 Task: Find connections with filter location Narsīpatnam with filter topic #linkedinstorieswith filter profile language Potuguese with filter current company Acko with filter school SRKR Engineering College with filter industry Legislative Offices with filter service category Customer Support with filter keywords title Founder
Action: Mouse moved to (540, 95)
Screenshot: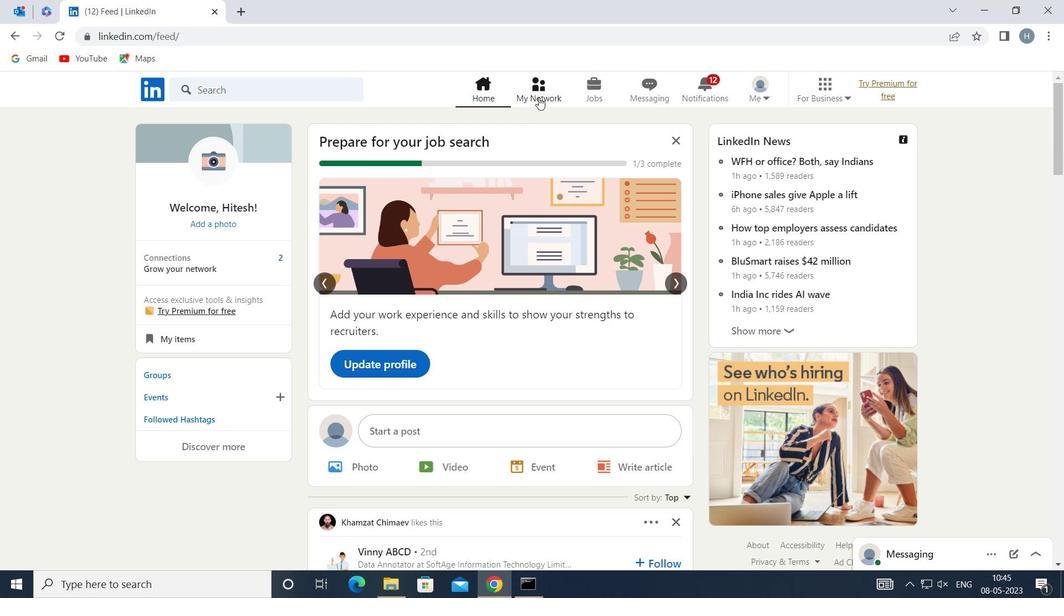 
Action: Mouse pressed left at (540, 95)
Screenshot: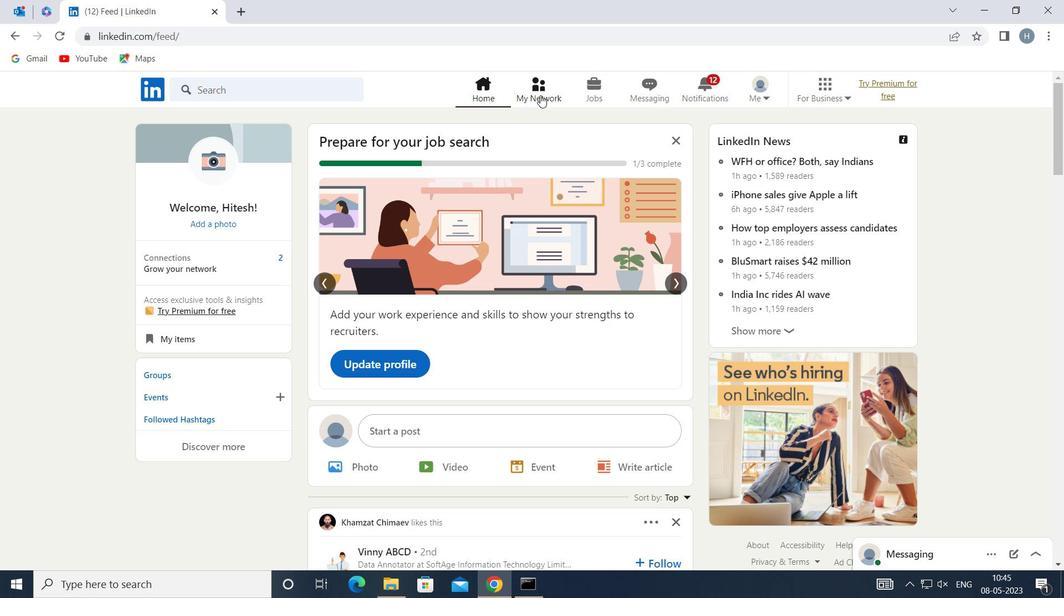 
Action: Mouse moved to (322, 166)
Screenshot: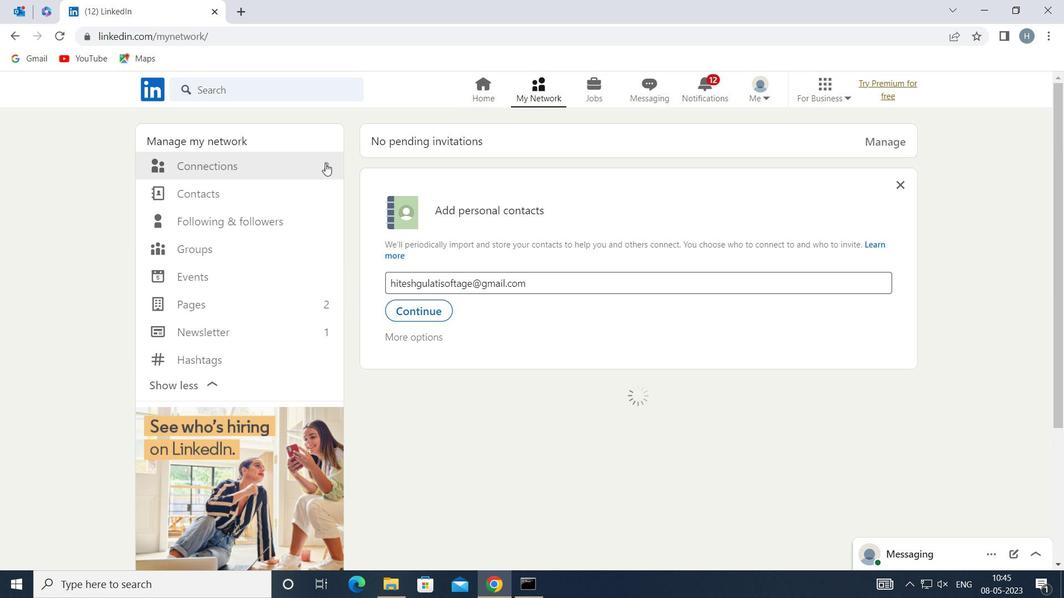 
Action: Mouse pressed left at (322, 166)
Screenshot: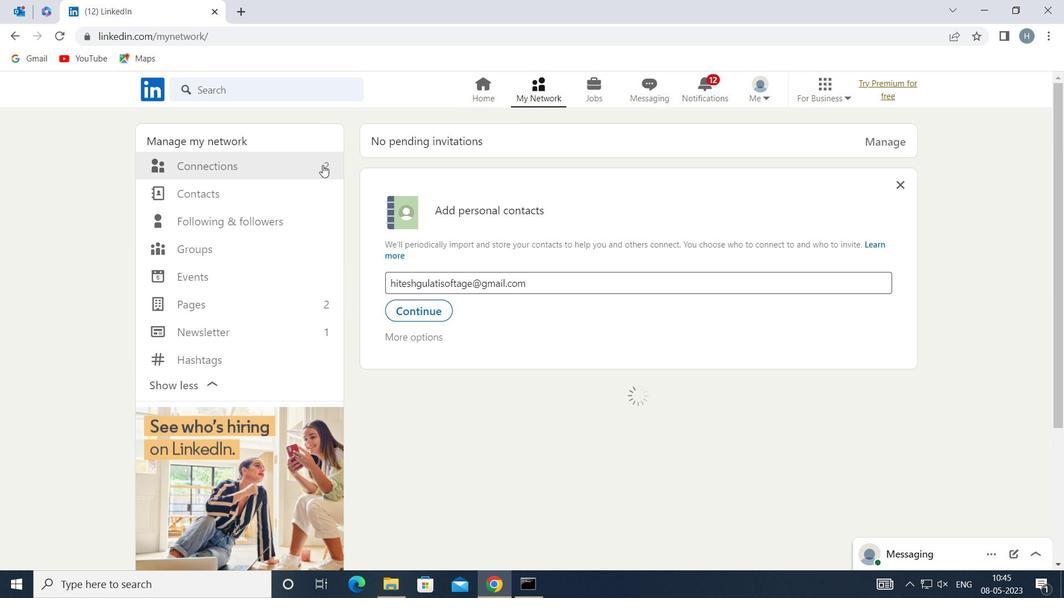 
Action: Mouse moved to (636, 163)
Screenshot: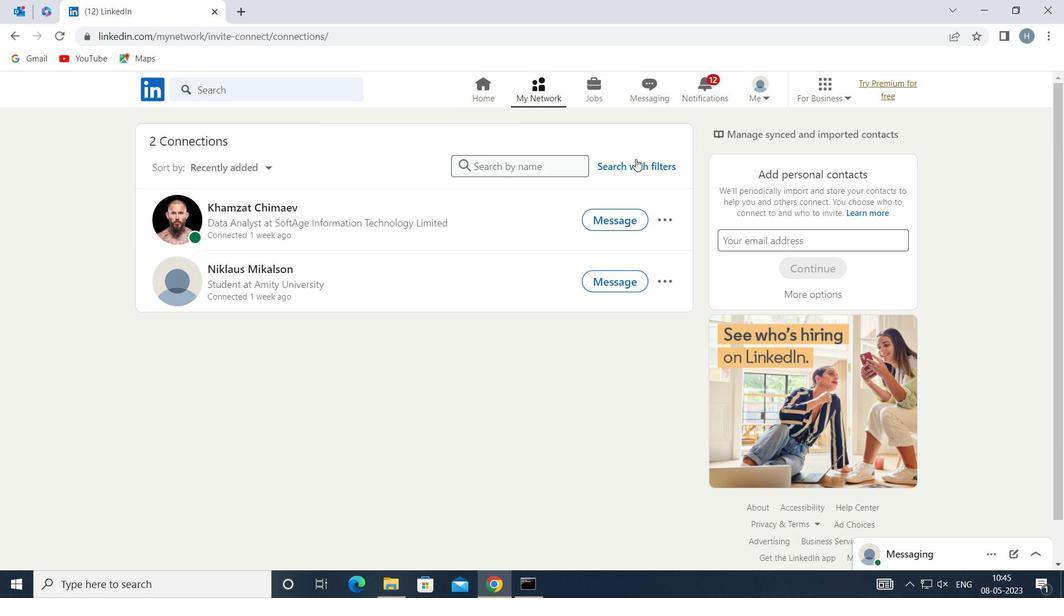
Action: Mouse pressed left at (636, 163)
Screenshot: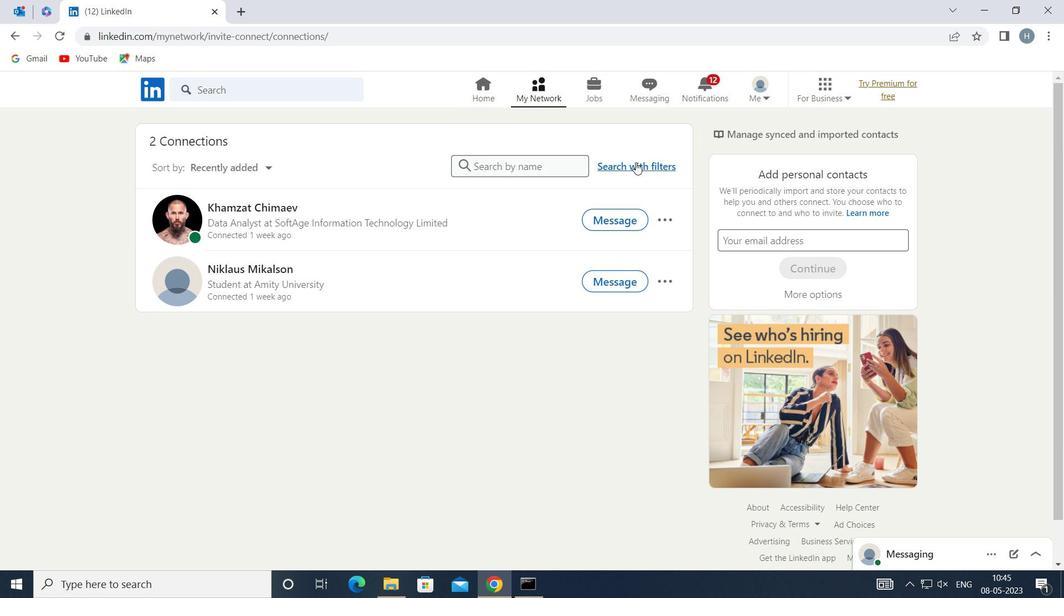 
Action: Mouse moved to (582, 130)
Screenshot: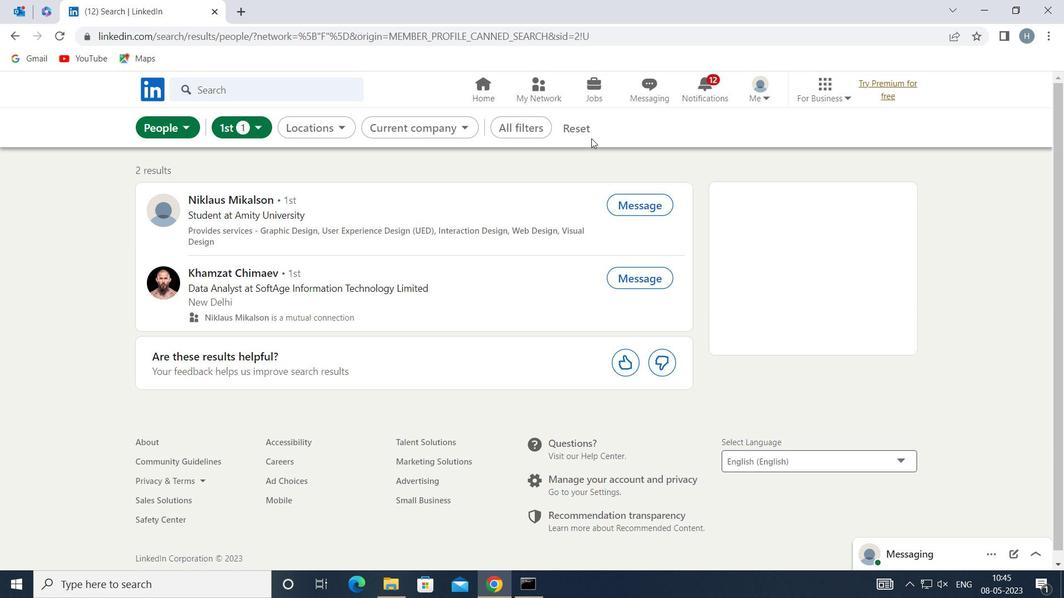 
Action: Mouse pressed left at (582, 130)
Screenshot: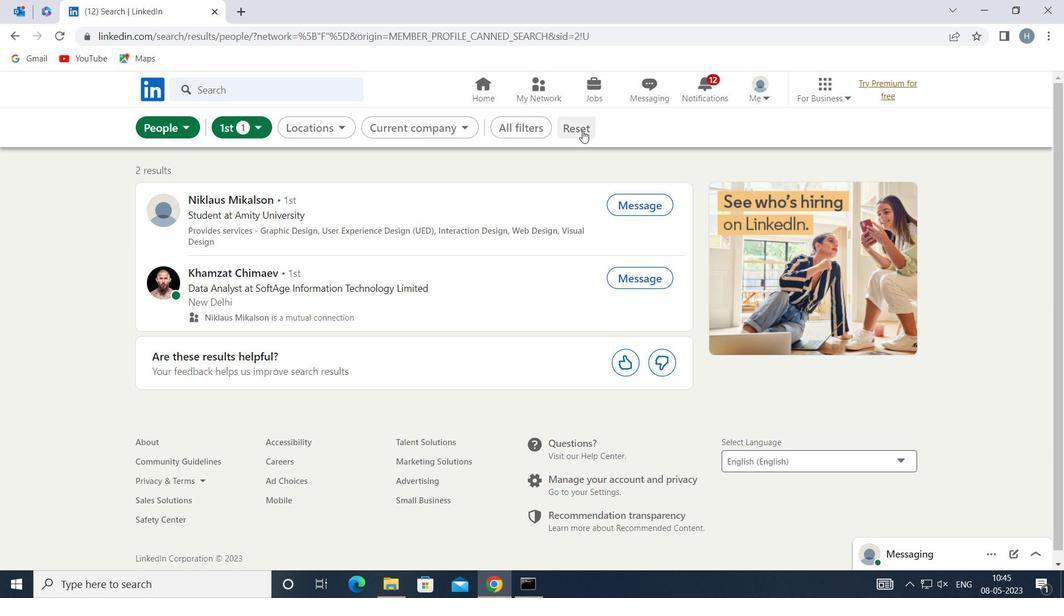 
Action: Mouse moved to (566, 128)
Screenshot: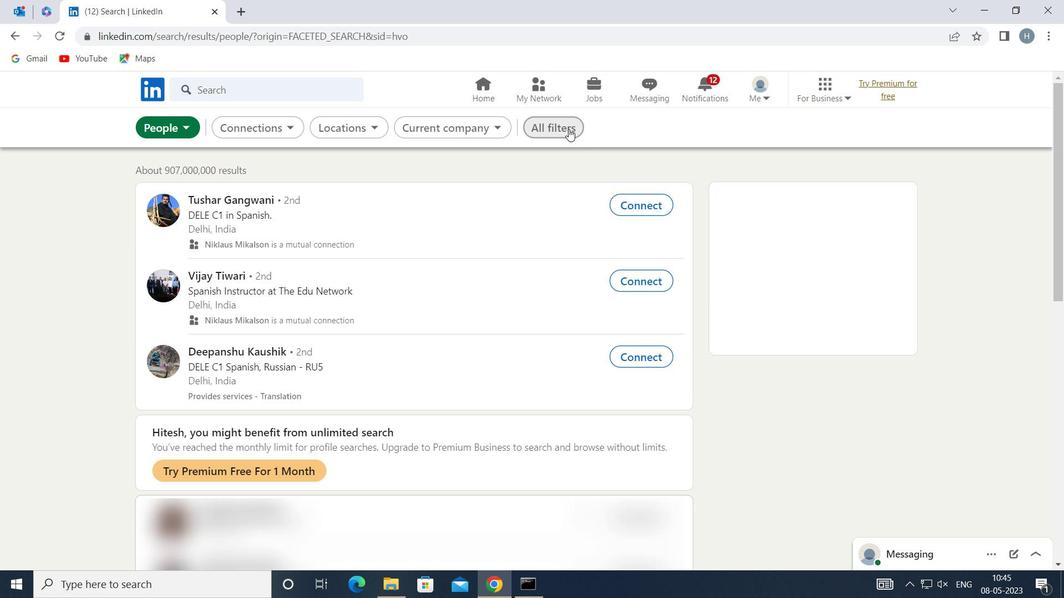 
Action: Mouse pressed left at (566, 128)
Screenshot: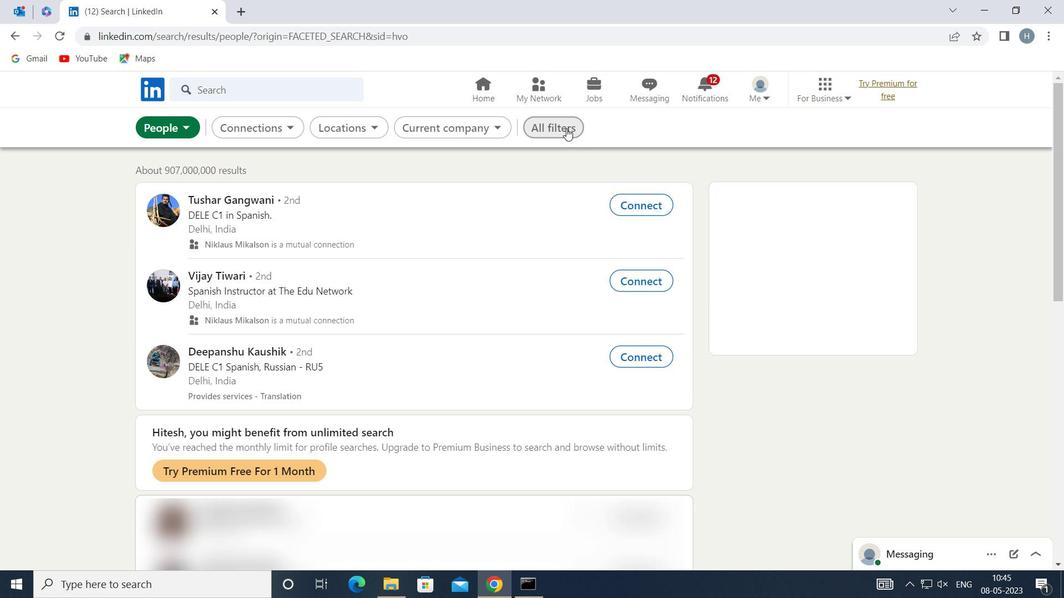 
Action: Mouse moved to (801, 242)
Screenshot: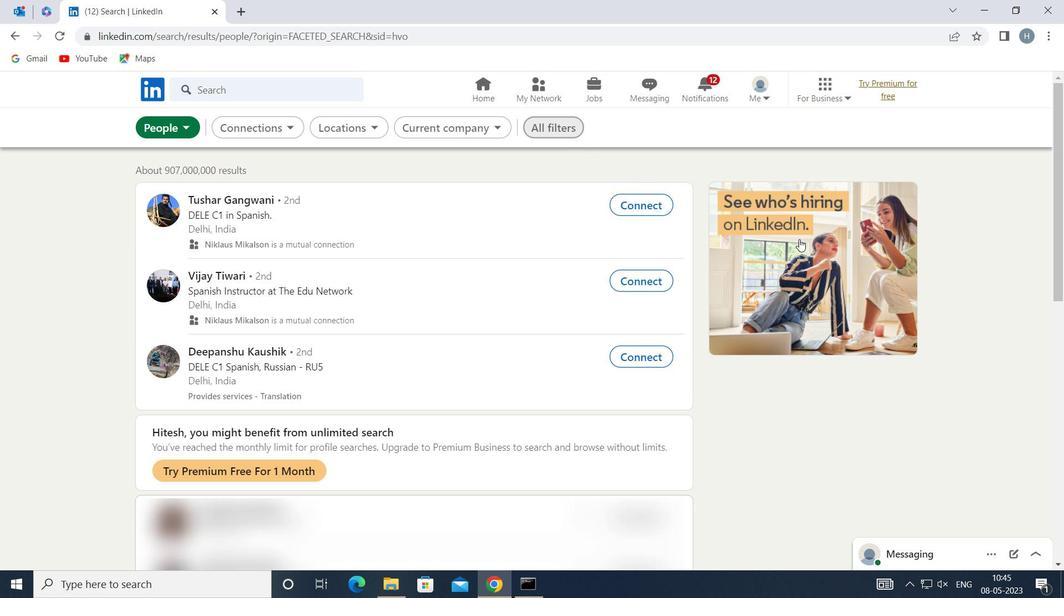 
Action: Mouse scrolled (801, 241) with delta (0, 0)
Screenshot: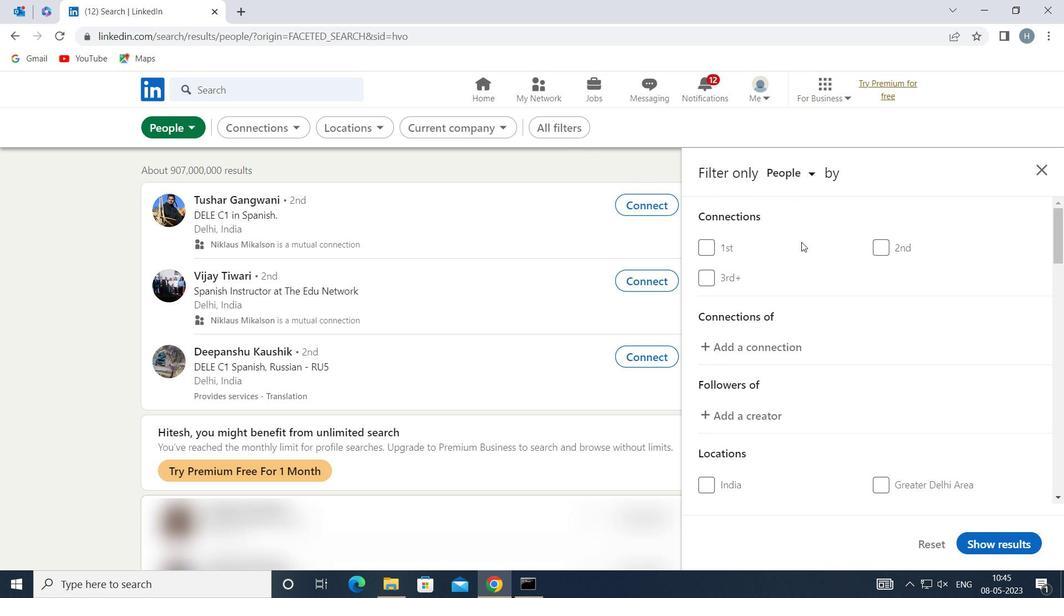 
Action: Mouse moved to (801, 247)
Screenshot: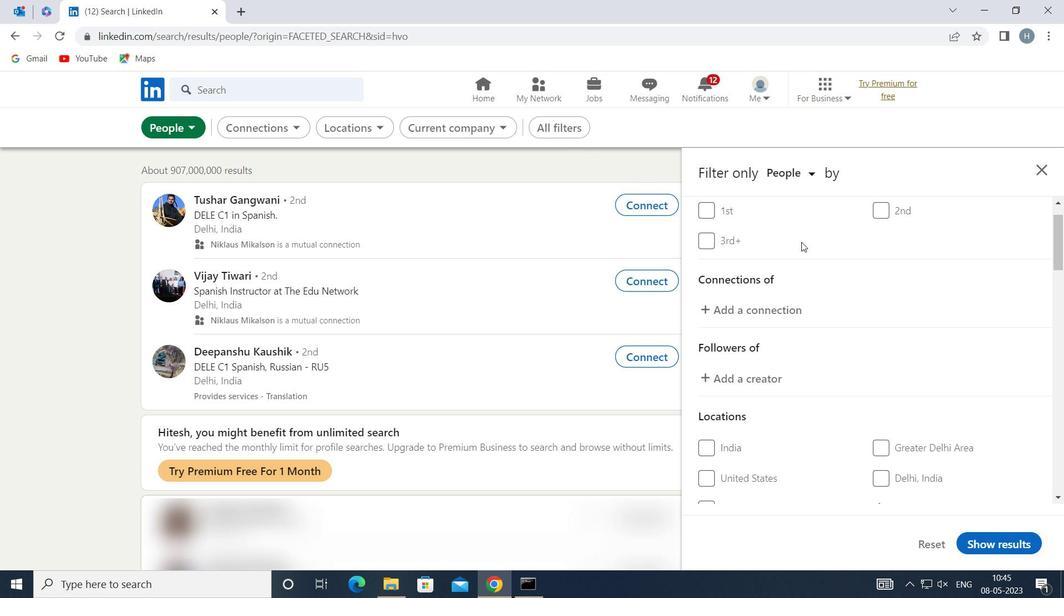 
Action: Mouse scrolled (801, 247) with delta (0, 0)
Screenshot: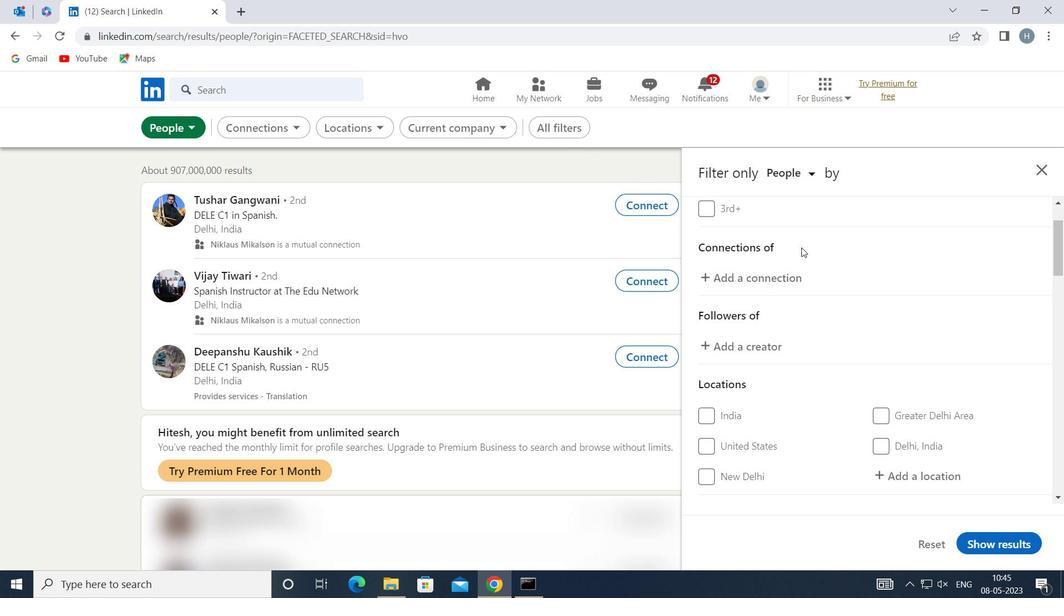 
Action: Mouse moved to (801, 248)
Screenshot: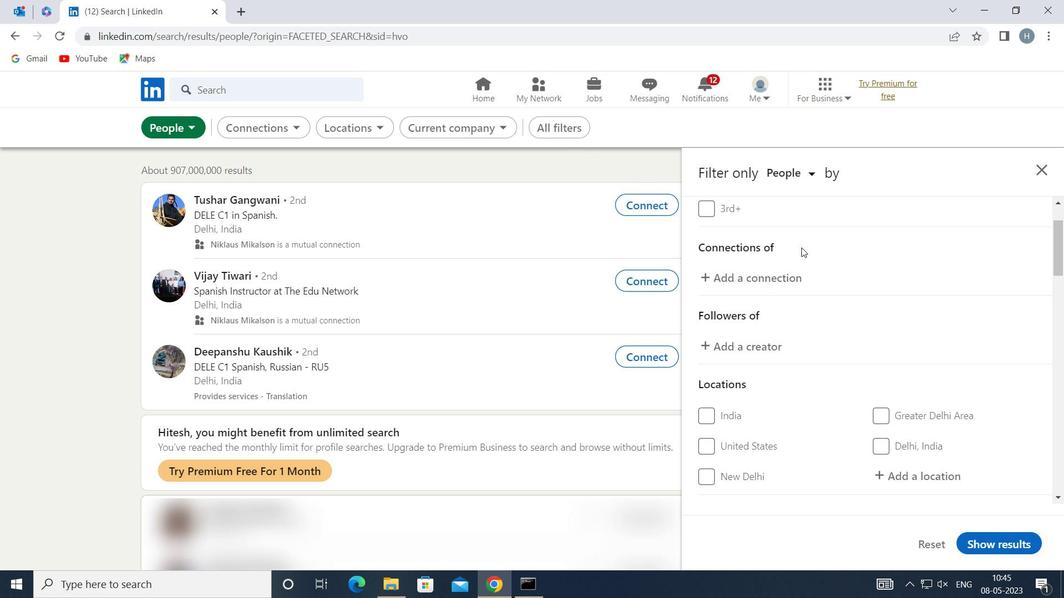 
Action: Mouse scrolled (801, 248) with delta (0, 0)
Screenshot: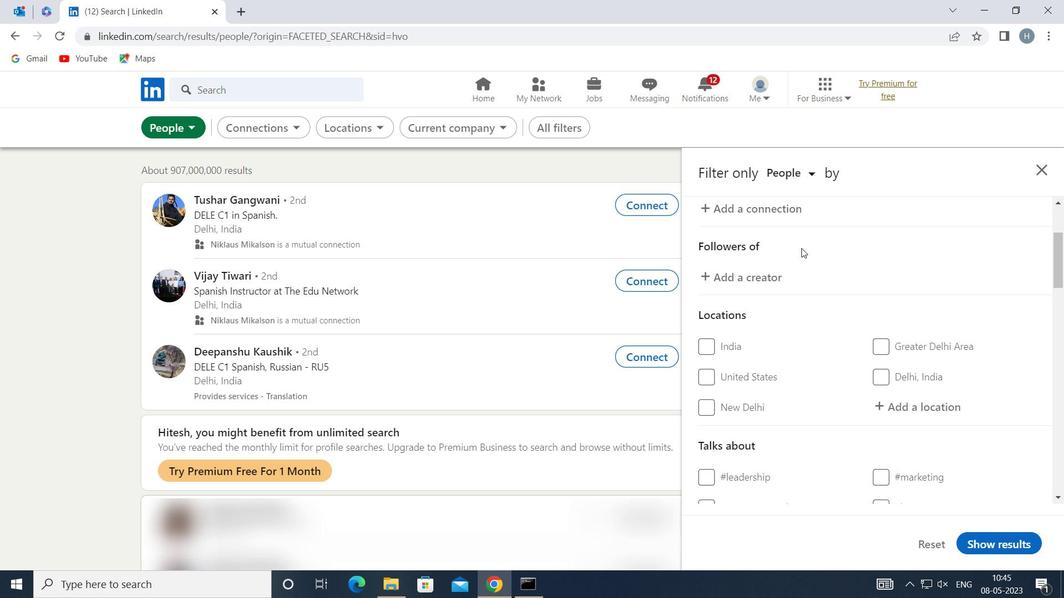 
Action: Mouse moved to (896, 337)
Screenshot: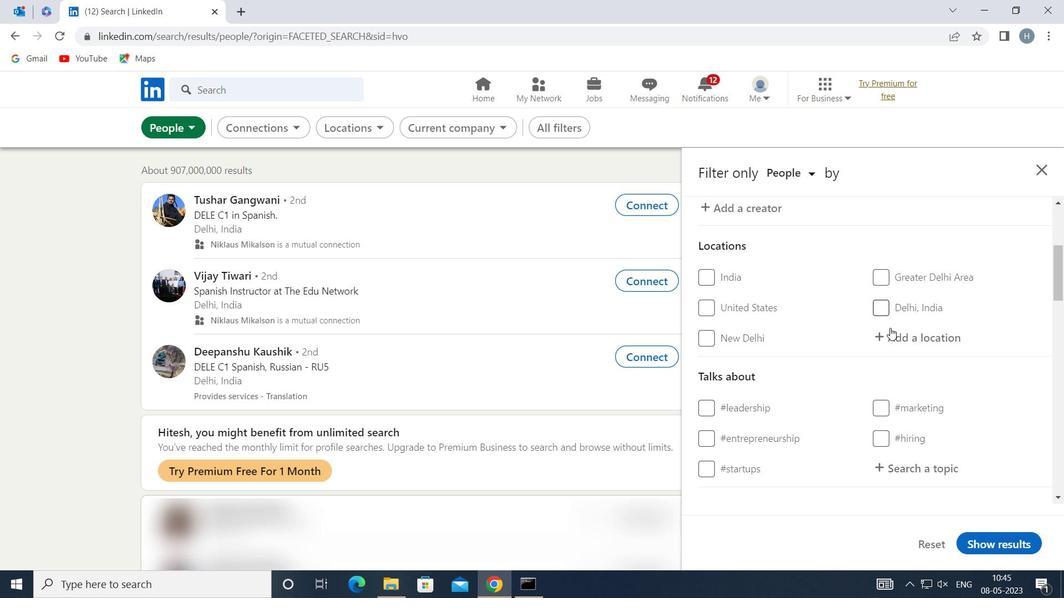 
Action: Mouse pressed left at (896, 337)
Screenshot: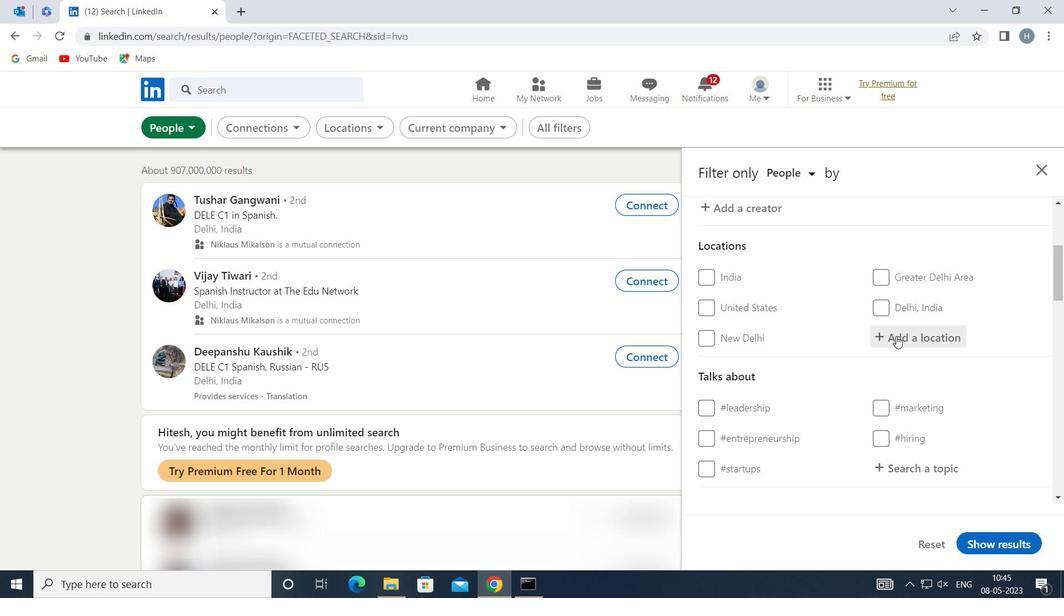 
Action: Mouse moved to (897, 337)
Screenshot: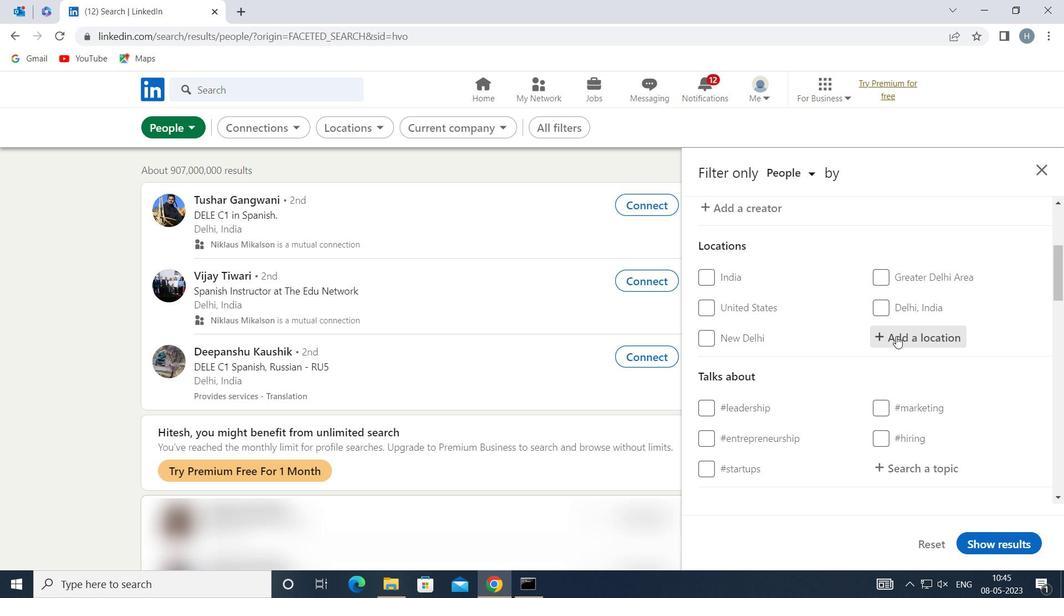 
Action: Key pressed <Key.shift>NARSIPATNAM
Screenshot: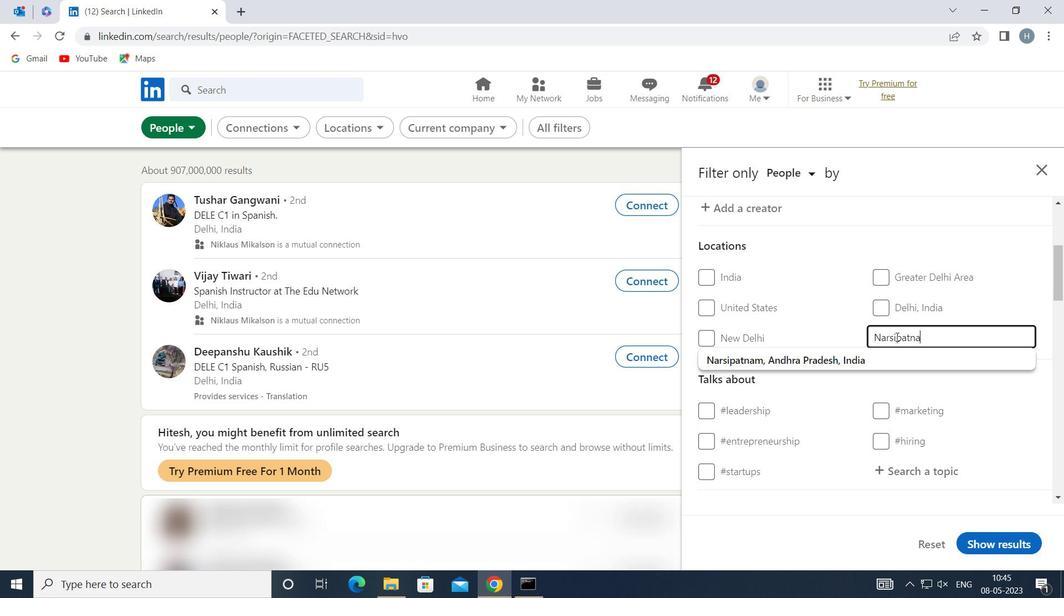 
Action: Mouse moved to (884, 355)
Screenshot: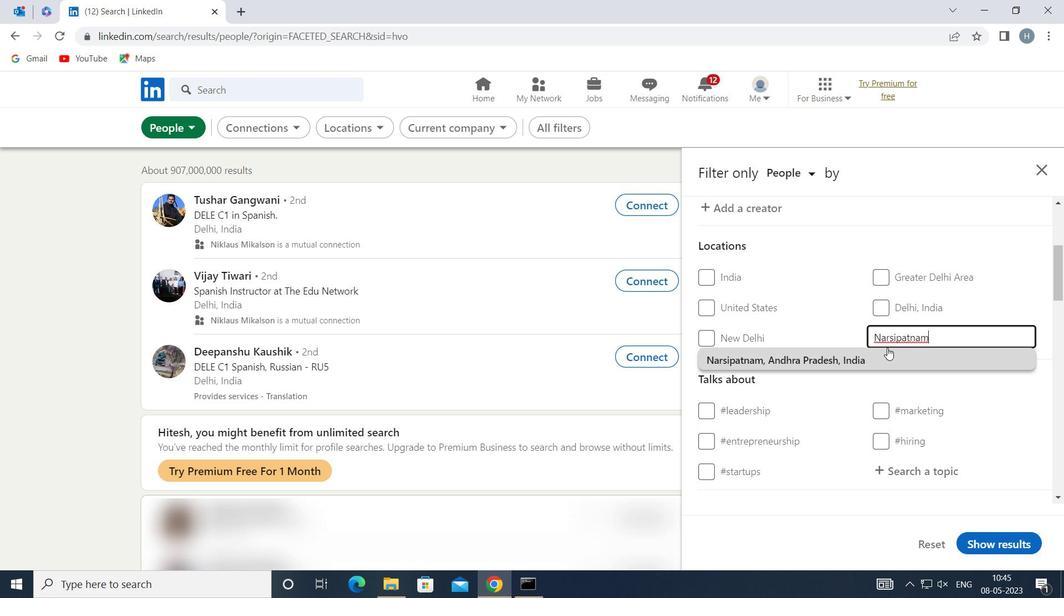 
Action: Mouse pressed left at (884, 355)
Screenshot: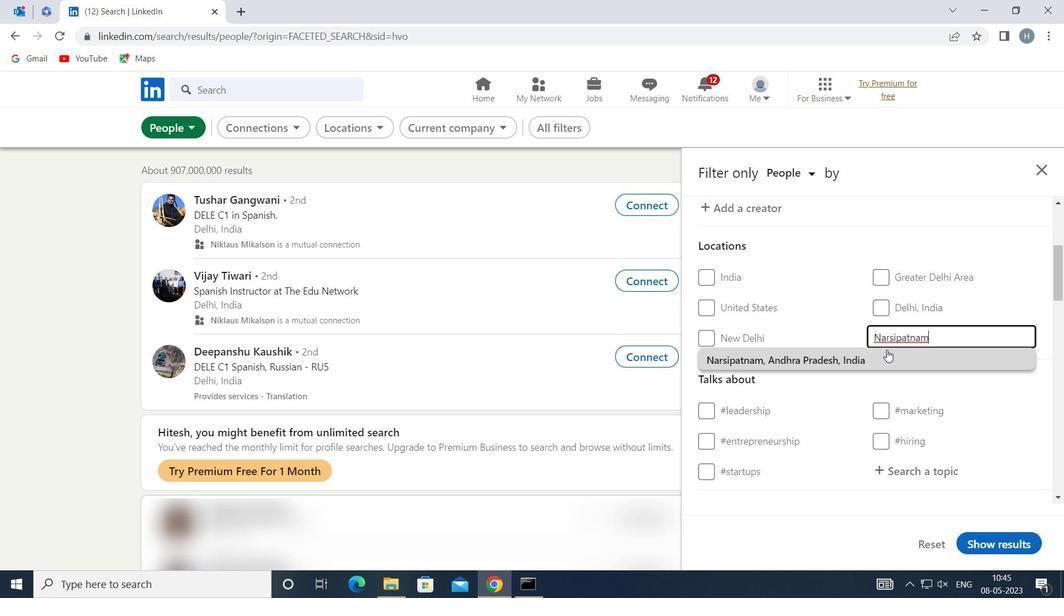 
Action: Mouse moved to (873, 358)
Screenshot: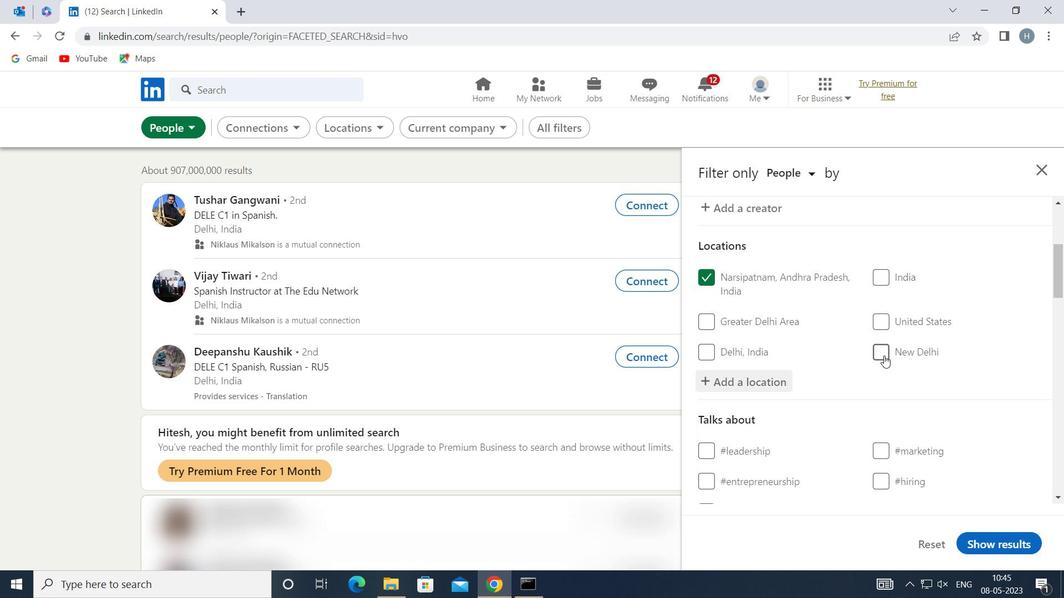 
Action: Mouse scrolled (873, 357) with delta (0, 0)
Screenshot: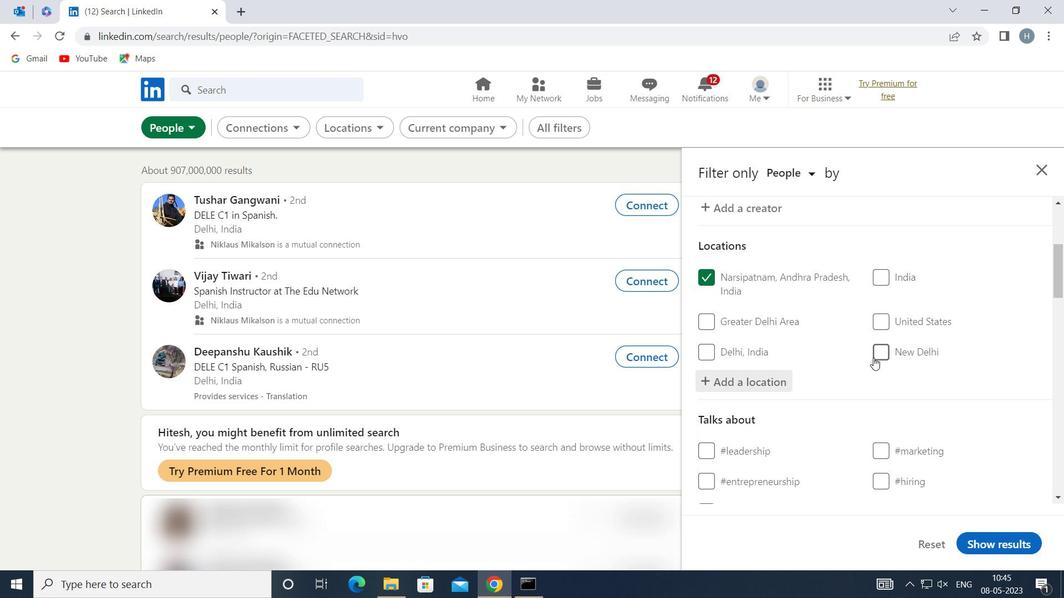 
Action: Mouse moved to (873, 358)
Screenshot: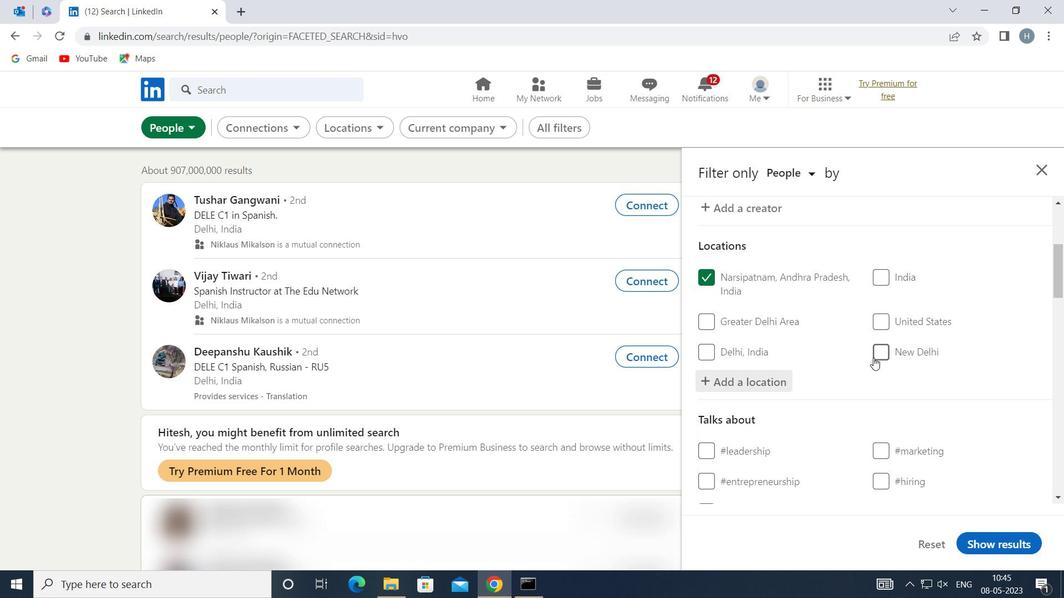 
Action: Mouse scrolled (873, 358) with delta (0, 0)
Screenshot: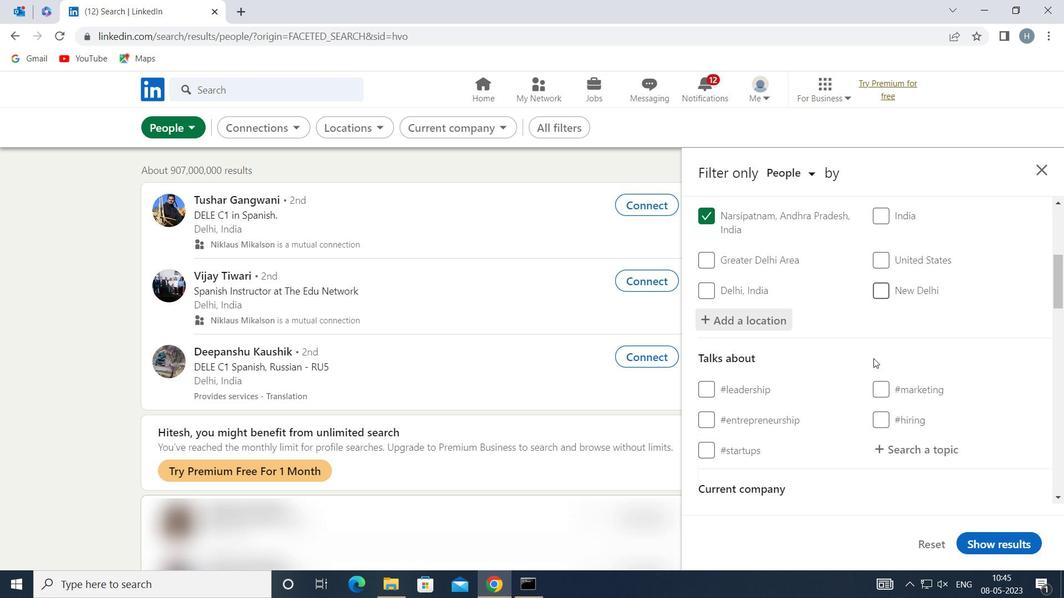 
Action: Mouse scrolled (873, 358) with delta (0, 0)
Screenshot: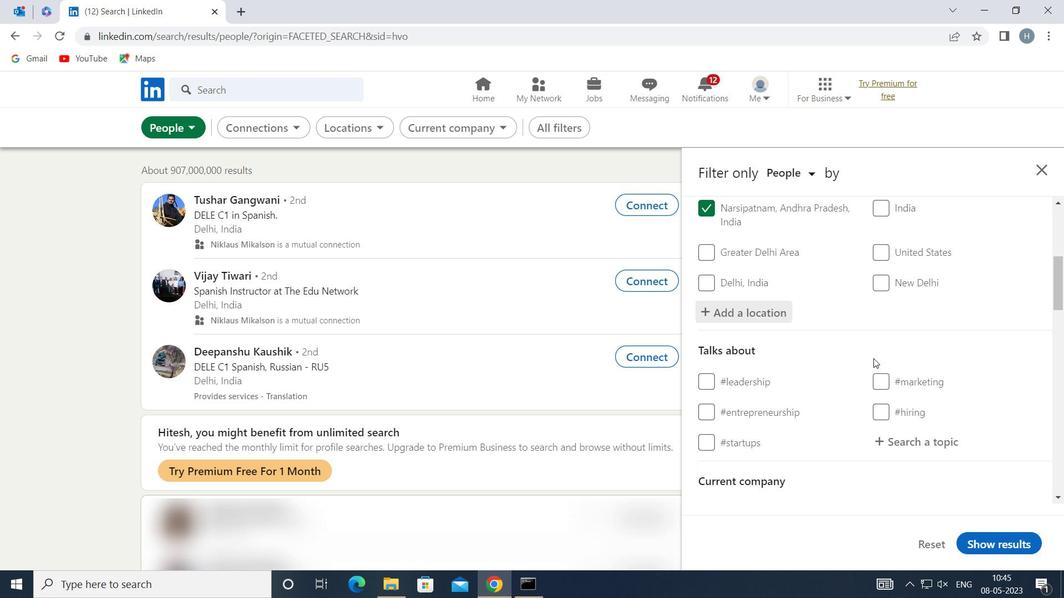 
Action: Mouse moved to (929, 302)
Screenshot: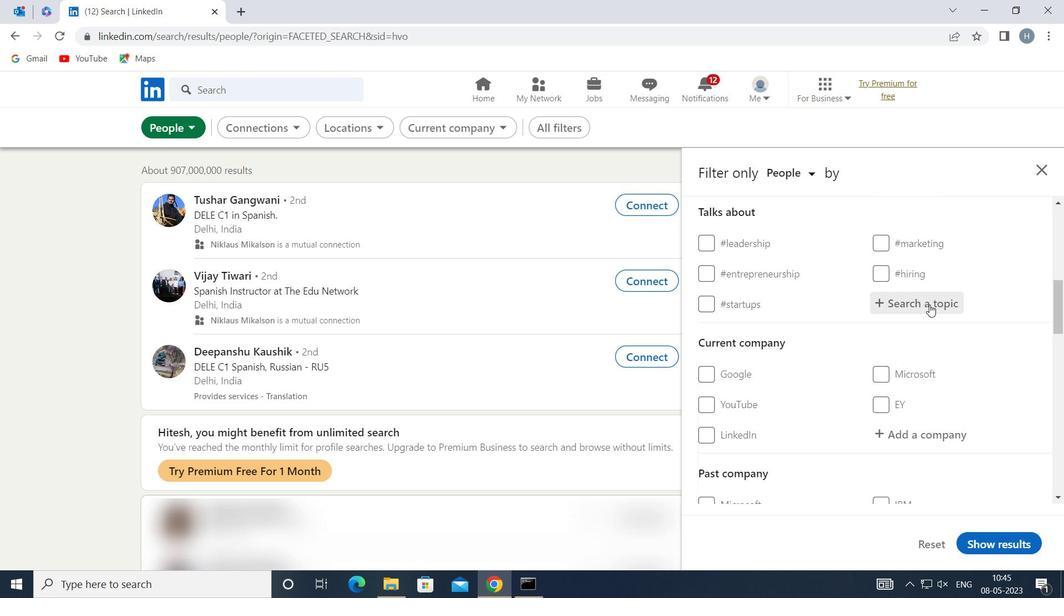 
Action: Mouse pressed left at (929, 302)
Screenshot: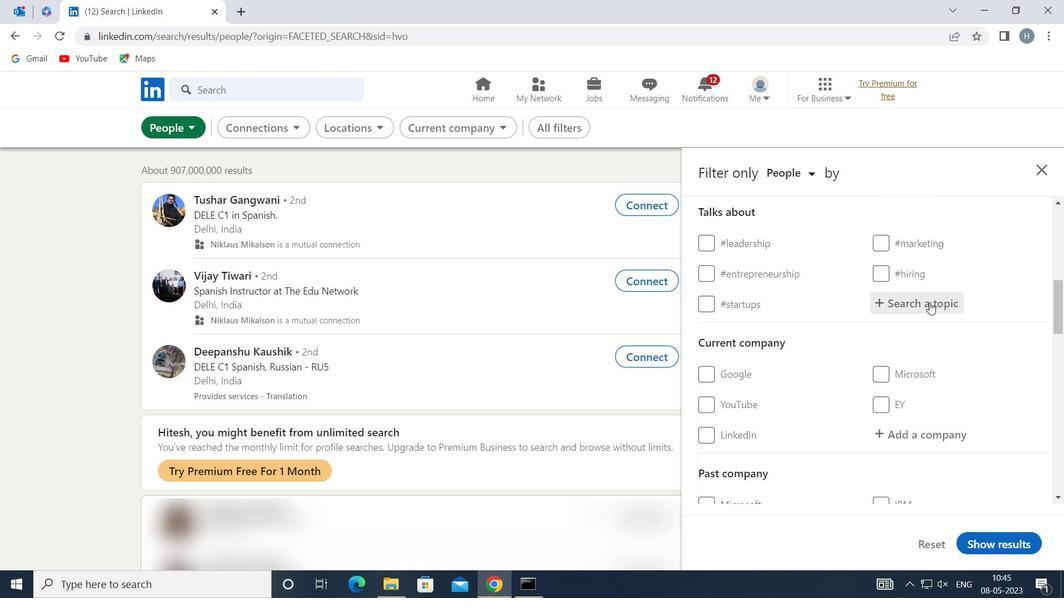 
Action: Key pressed LINKEDINSTORIES
Screenshot: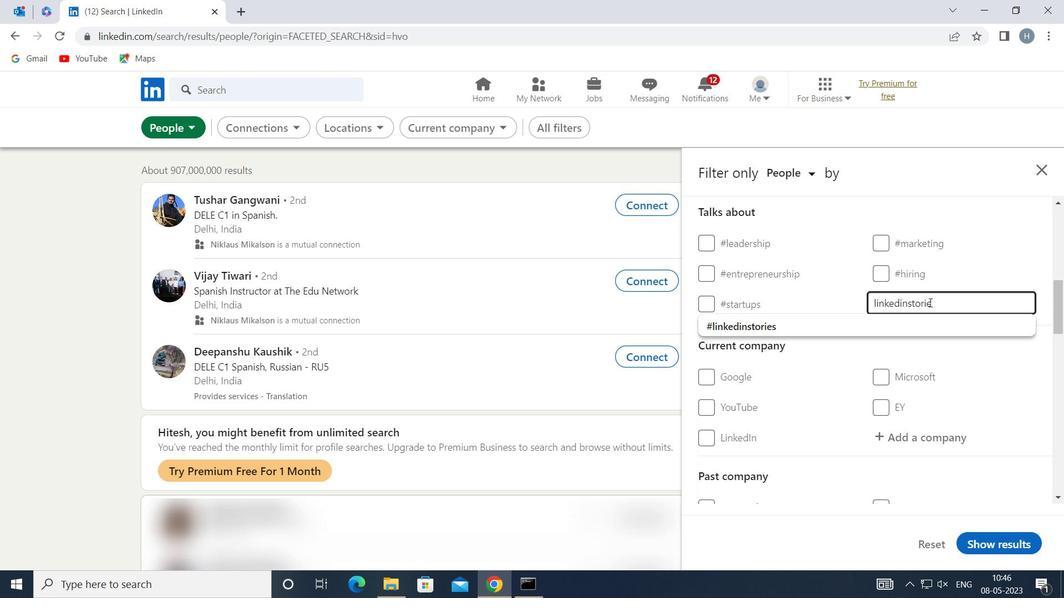 
Action: Mouse moved to (916, 318)
Screenshot: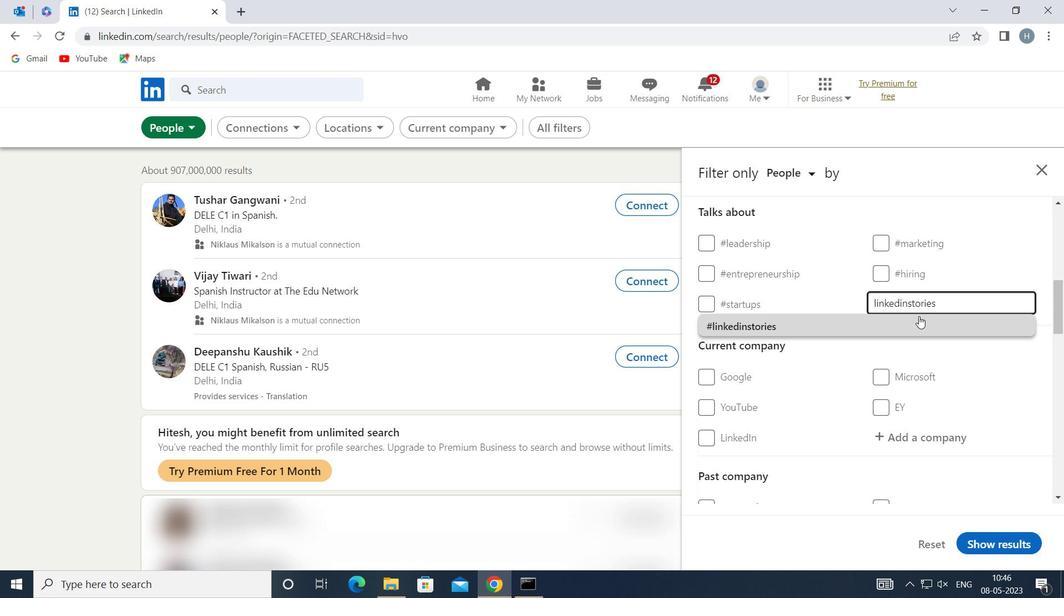 
Action: Mouse pressed left at (916, 318)
Screenshot: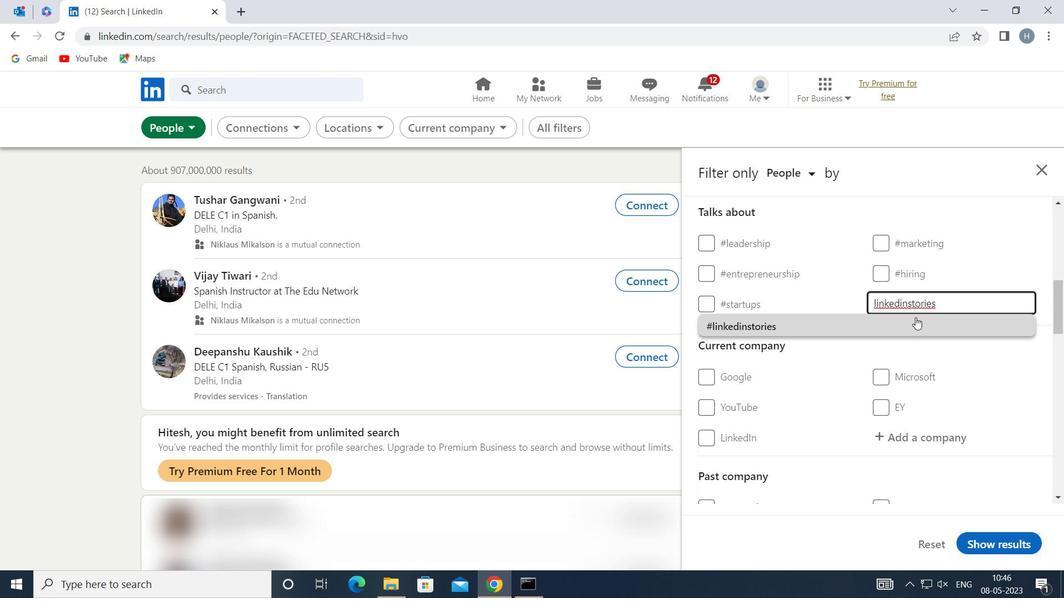 
Action: Mouse moved to (896, 323)
Screenshot: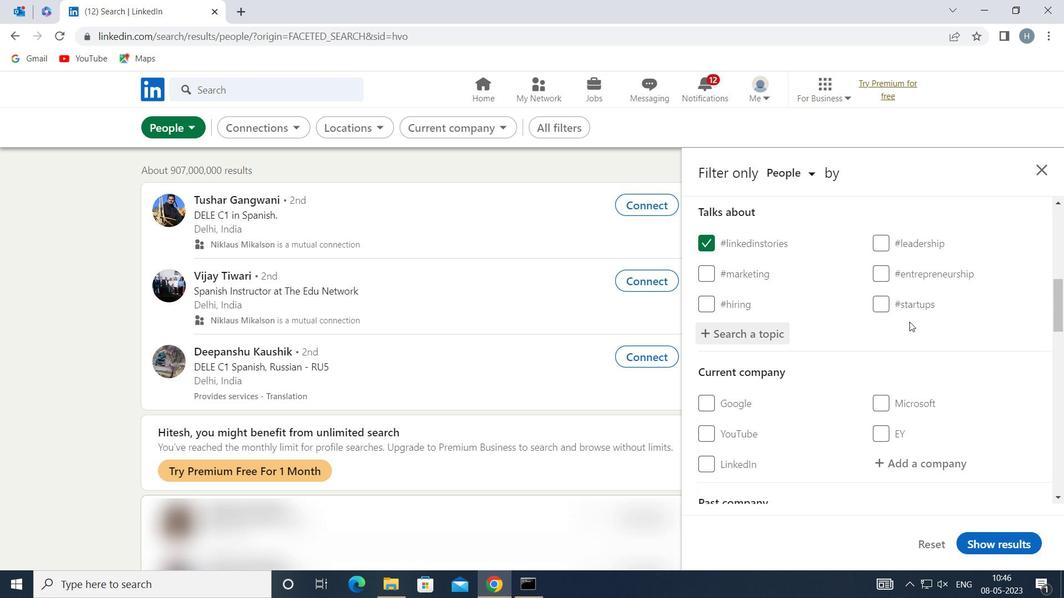 
Action: Mouse scrolled (896, 322) with delta (0, 0)
Screenshot: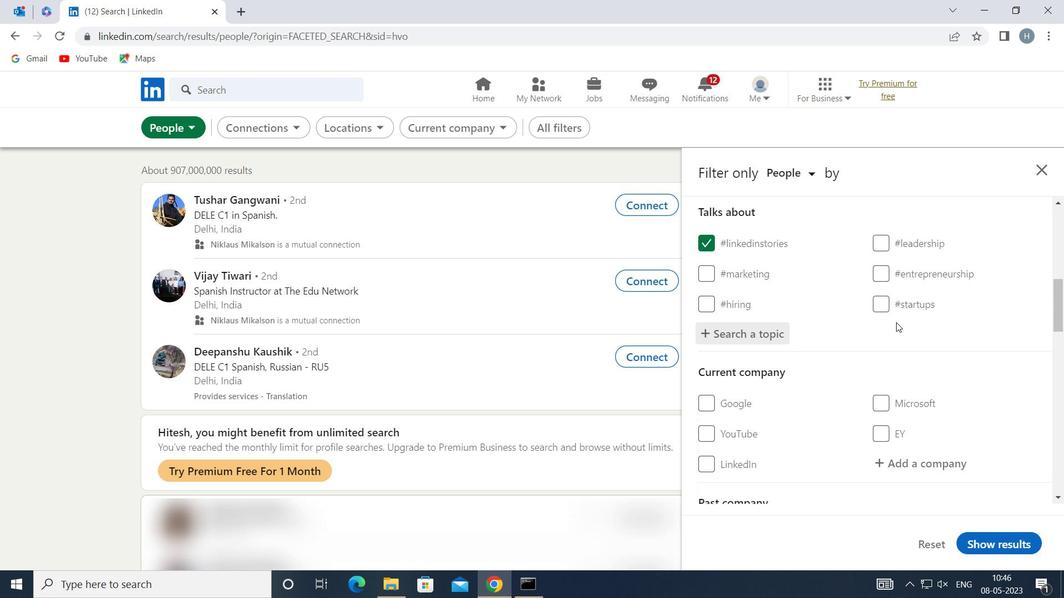 
Action: Mouse moved to (896, 323)
Screenshot: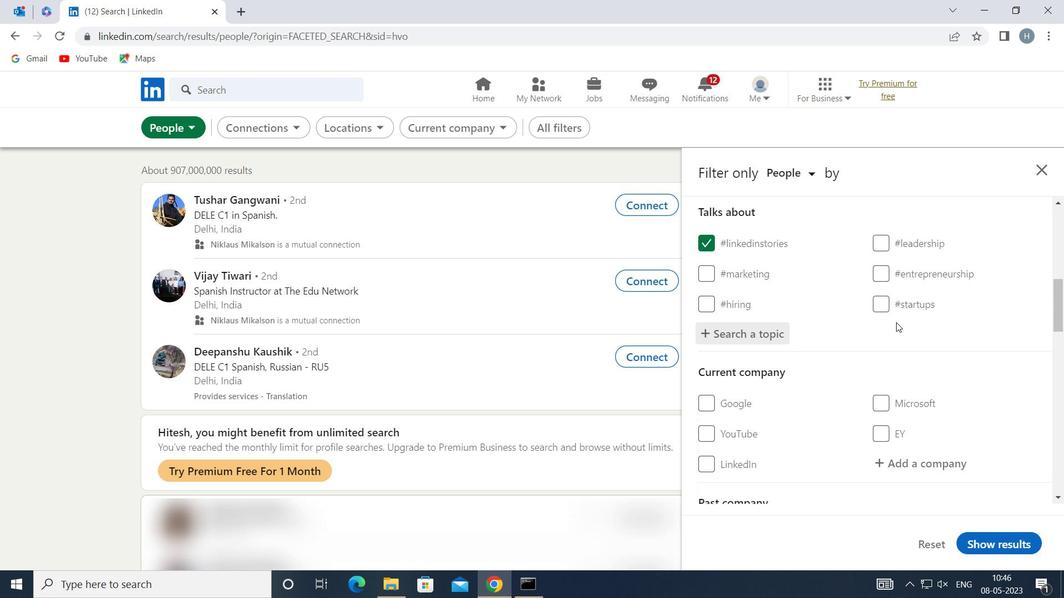 
Action: Mouse scrolled (896, 322) with delta (0, 0)
Screenshot: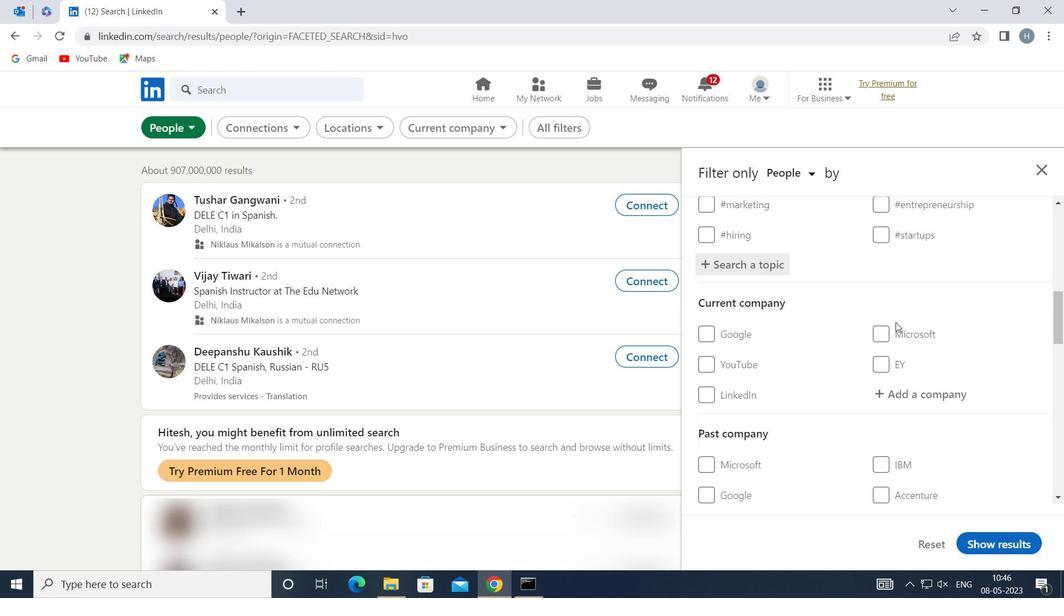 
Action: Mouse scrolled (896, 322) with delta (0, 0)
Screenshot: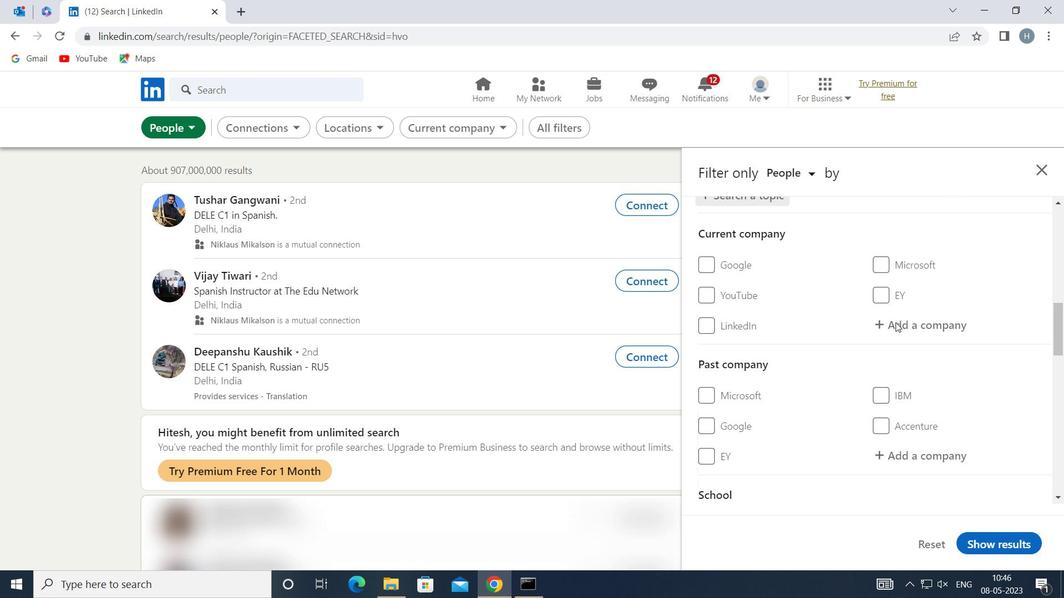 
Action: Mouse scrolled (896, 322) with delta (0, 0)
Screenshot: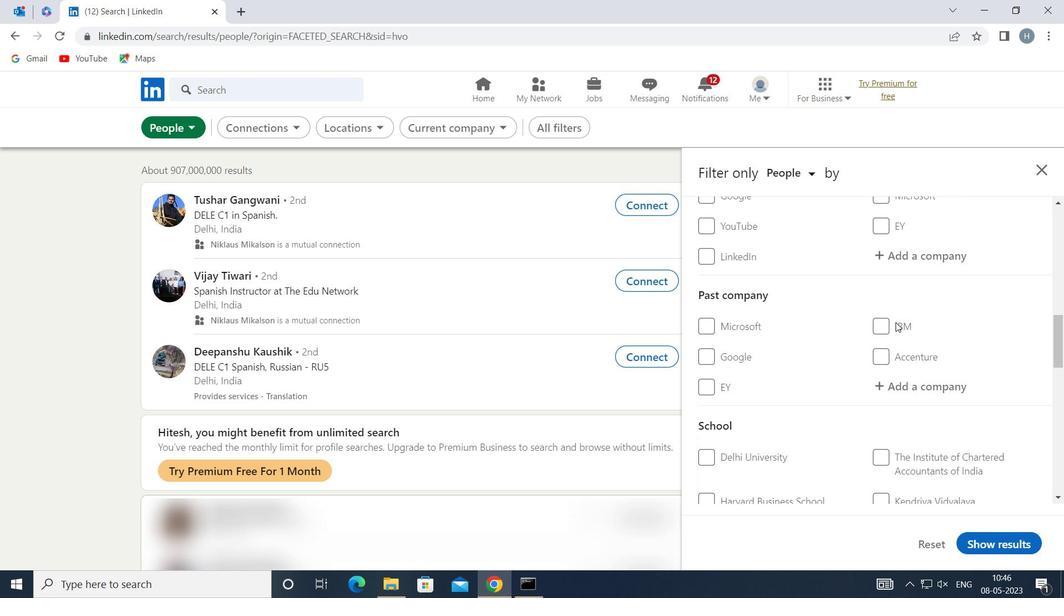 
Action: Mouse scrolled (896, 322) with delta (0, 0)
Screenshot: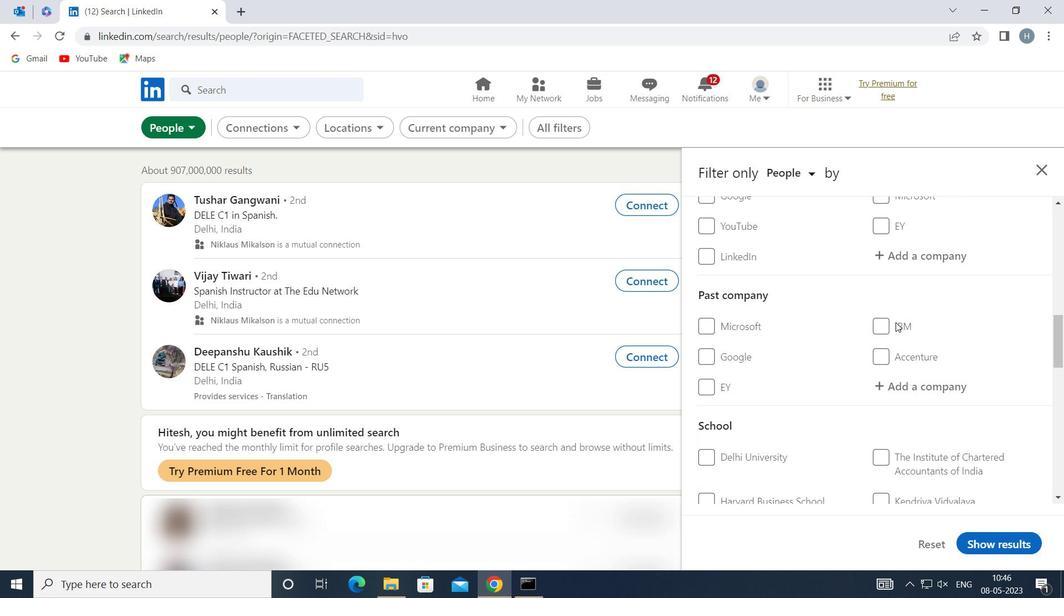 
Action: Mouse scrolled (896, 322) with delta (0, 0)
Screenshot: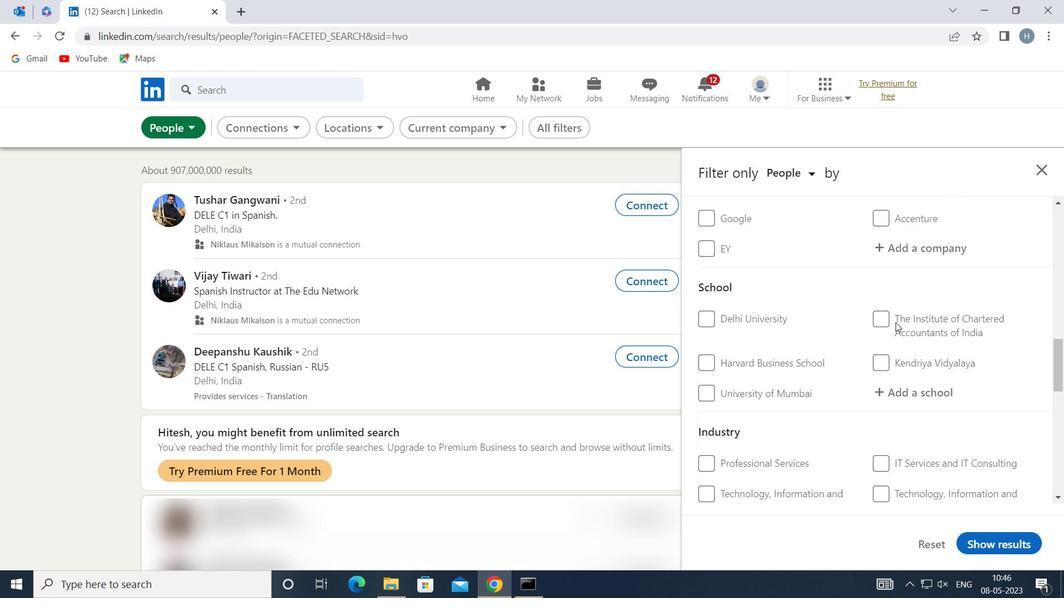 
Action: Mouse scrolled (896, 322) with delta (0, 0)
Screenshot: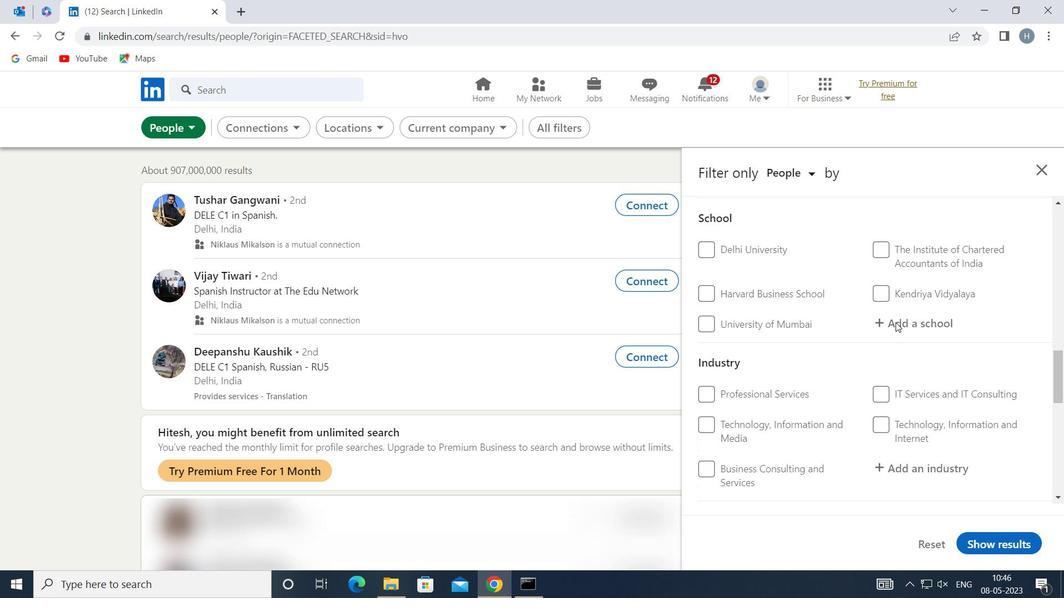 
Action: Mouse scrolled (896, 322) with delta (0, 0)
Screenshot: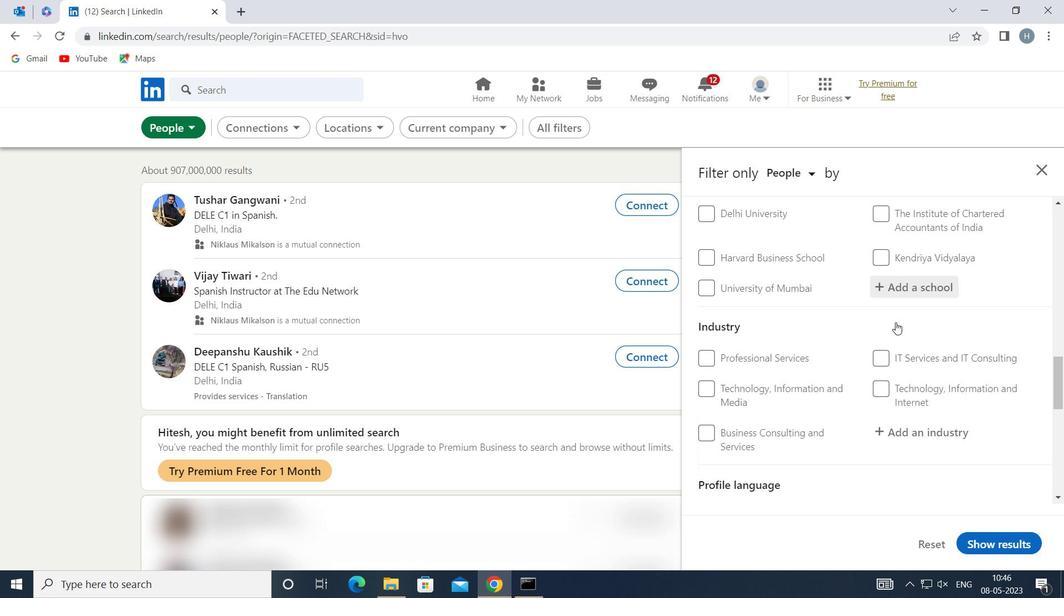 
Action: Mouse scrolled (896, 322) with delta (0, 0)
Screenshot: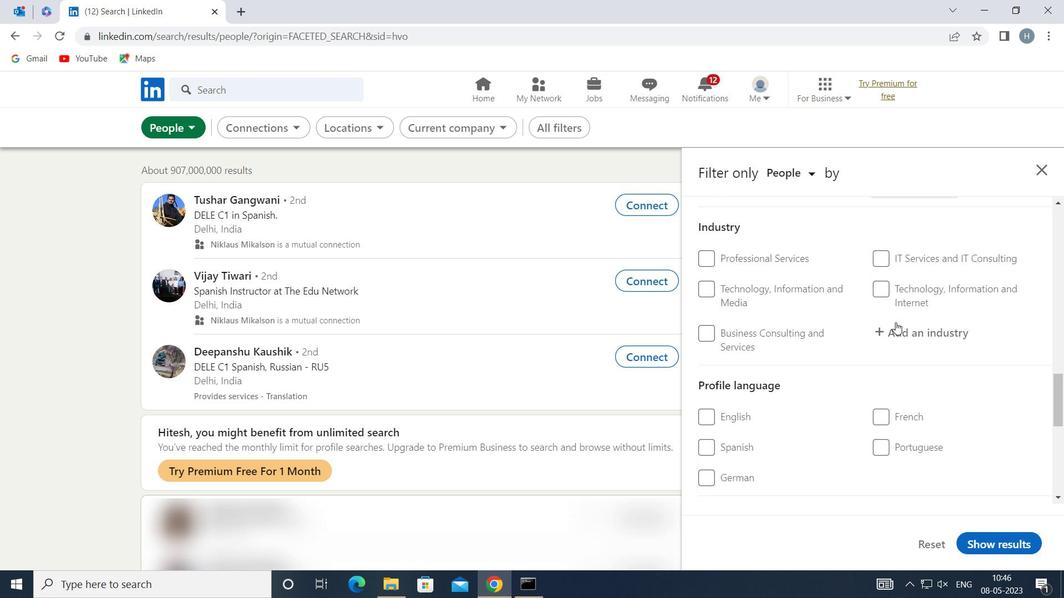 
Action: Mouse moved to (883, 370)
Screenshot: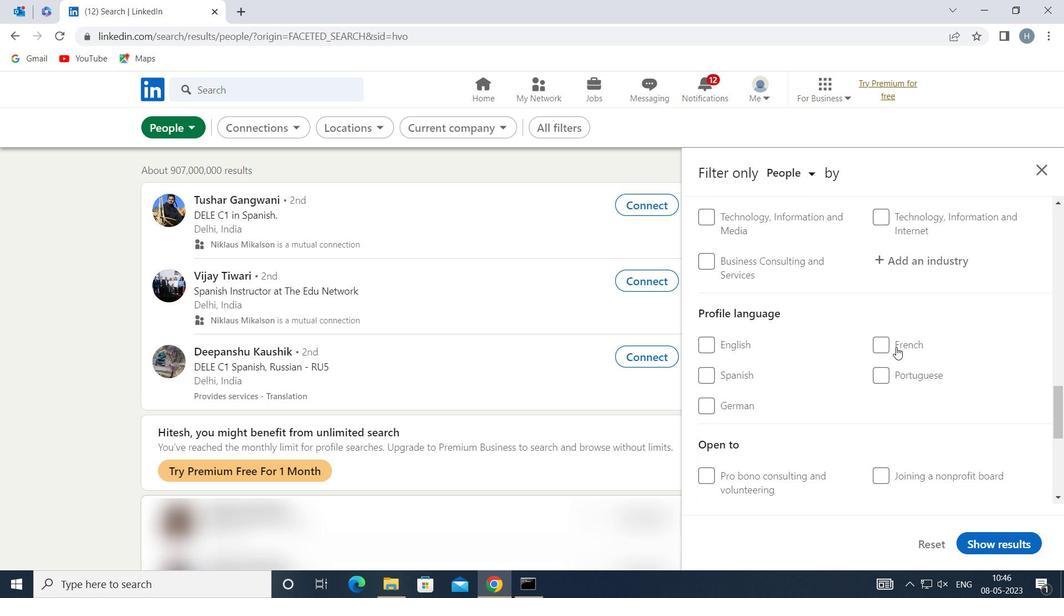 
Action: Mouse pressed left at (883, 370)
Screenshot: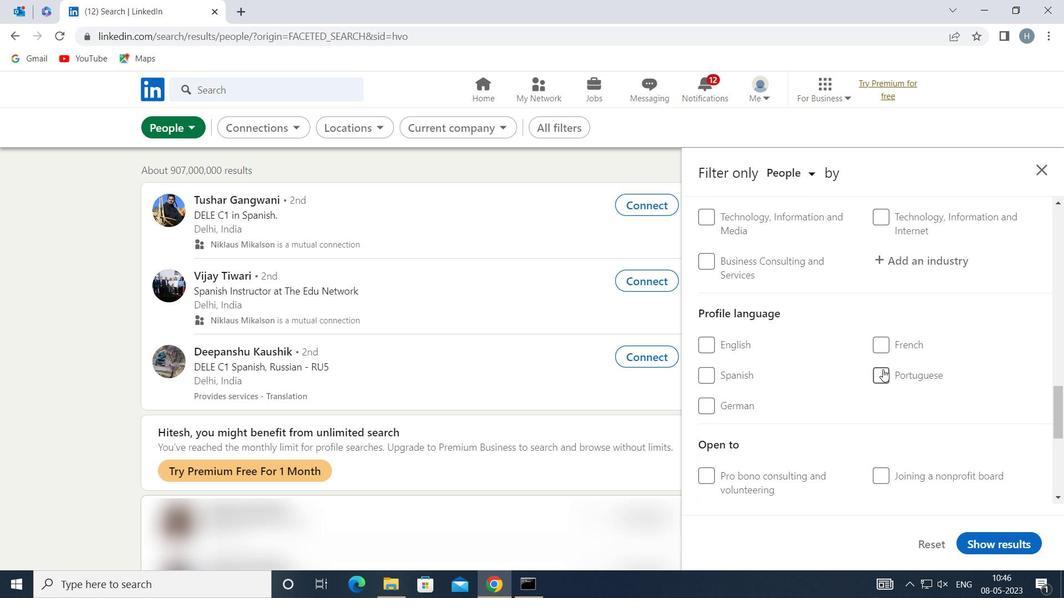 
Action: Mouse moved to (851, 370)
Screenshot: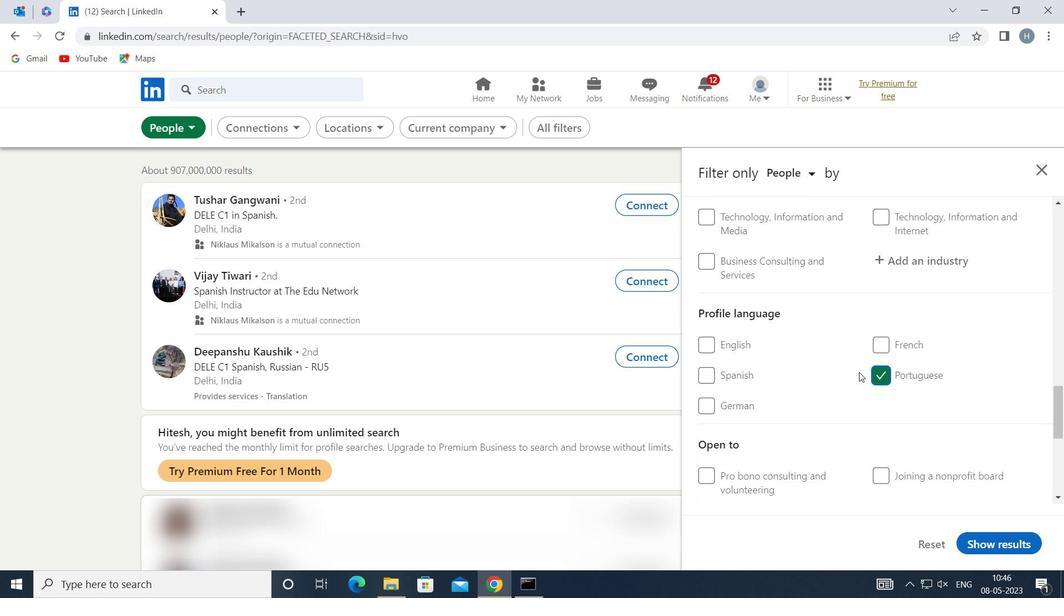 
Action: Mouse scrolled (851, 371) with delta (0, 0)
Screenshot: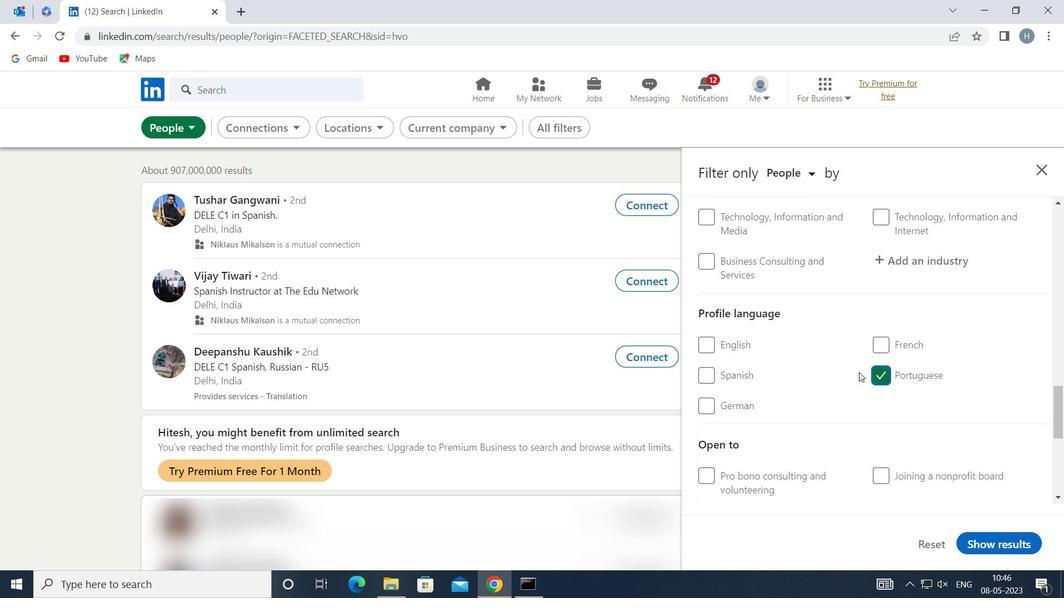 
Action: Mouse scrolled (851, 371) with delta (0, 0)
Screenshot: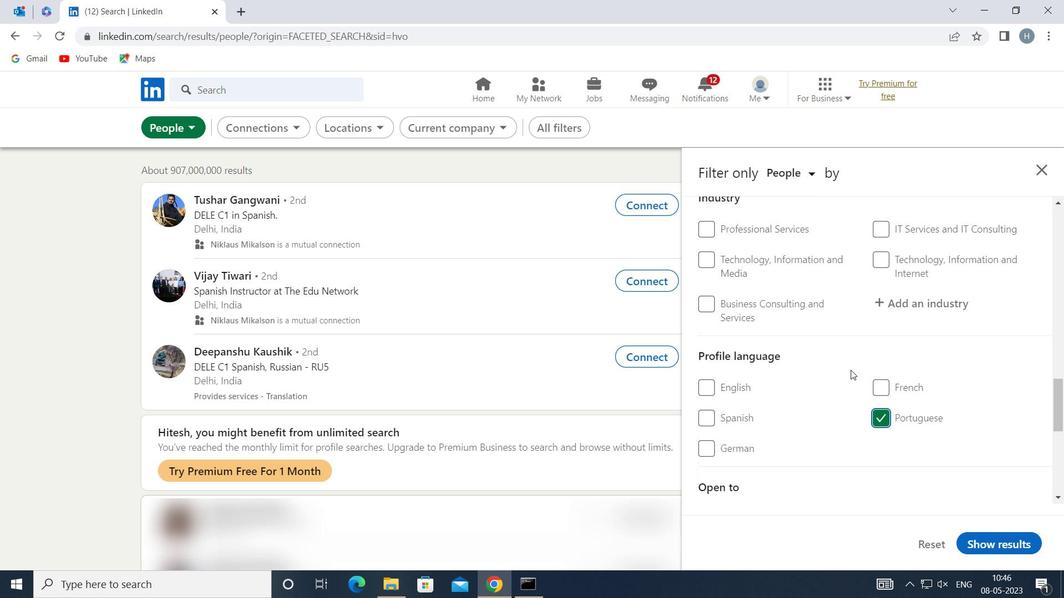 
Action: Mouse scrolled (851, 371) with delta (0, 0)
Screenshot: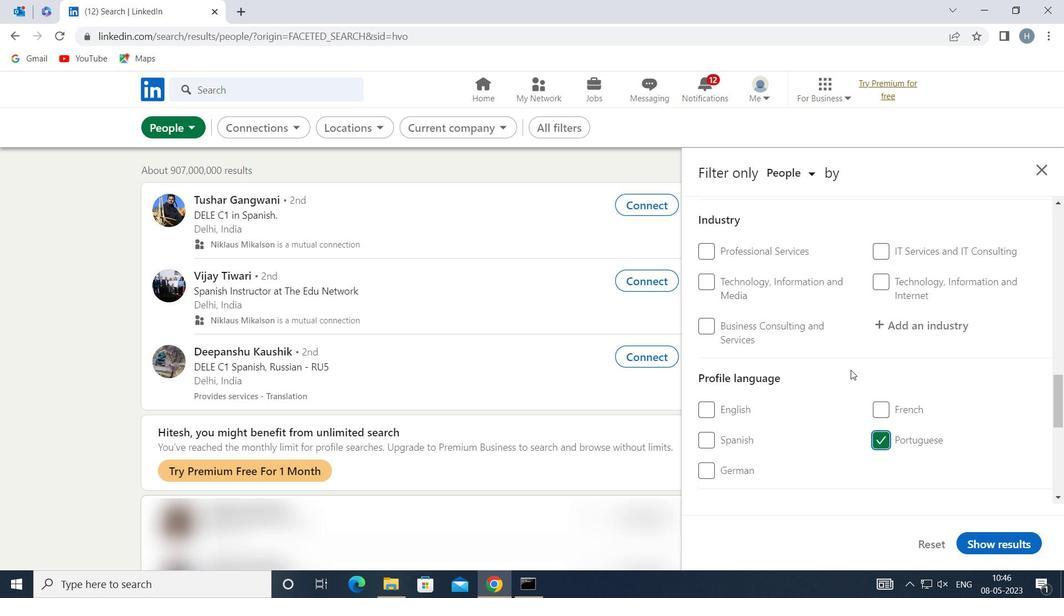 
Action: Mouse scrolled (851, 371) with delta (0, 0)
Screenshot: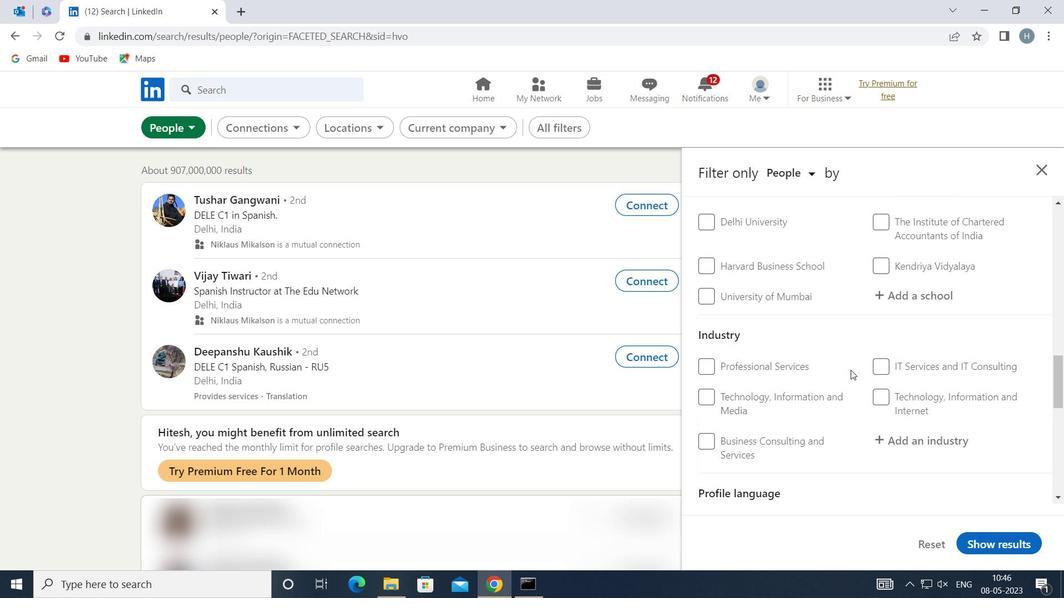 
Action: Mouse scrolled (851, 371) with delta (0, 0)
Screenshot: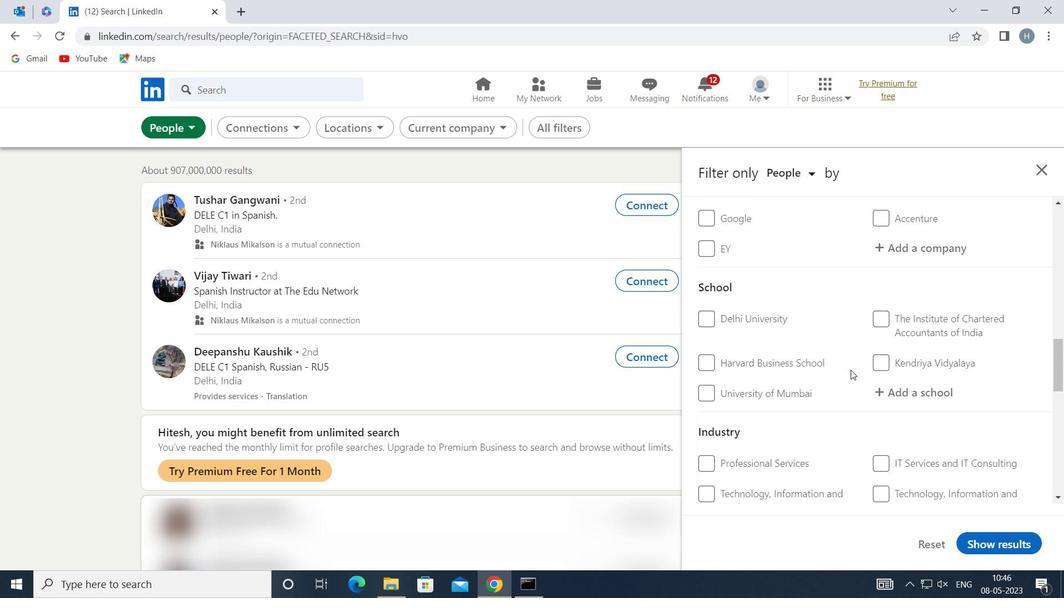 
Action: Mouse scrolled (851, 371) with delta (0, 0)
Screenshot: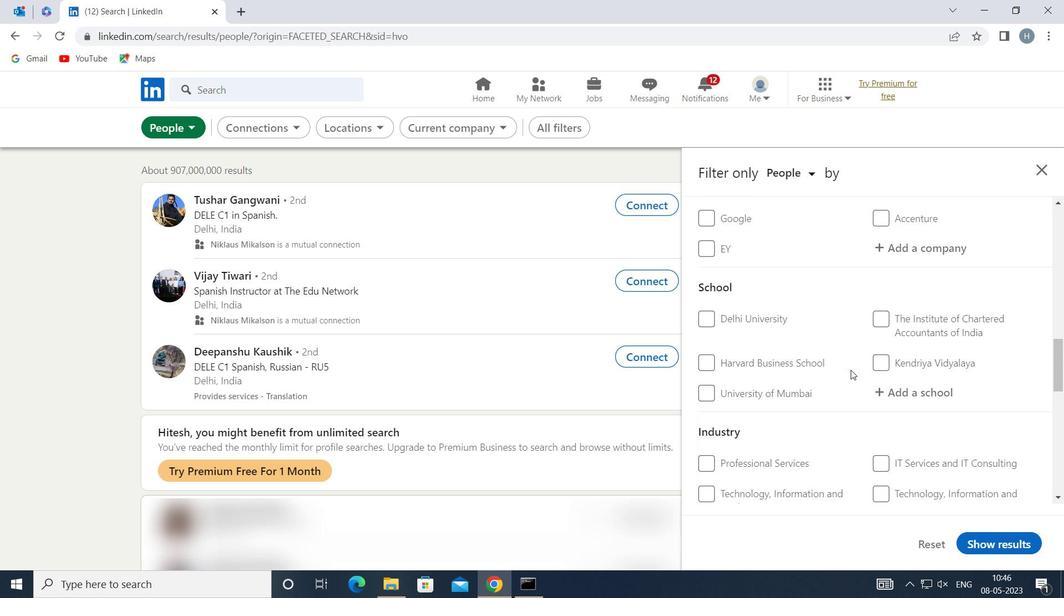 
Action: Mouse scrolled (851, 371) with delta (0, 0)
Screenshot: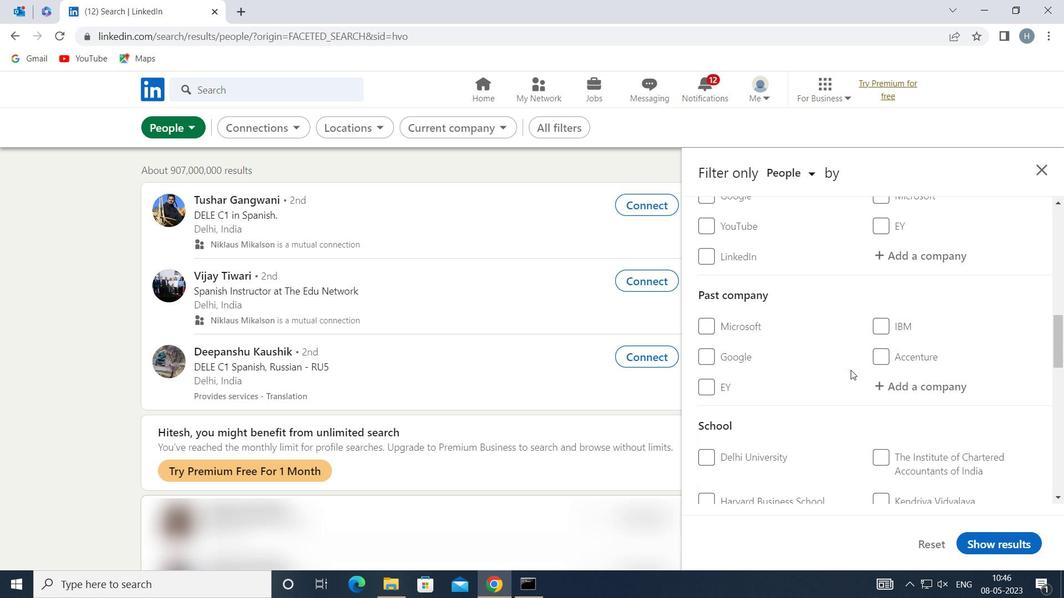 
Action: Mouse moved to (933, 324)
Screenshot: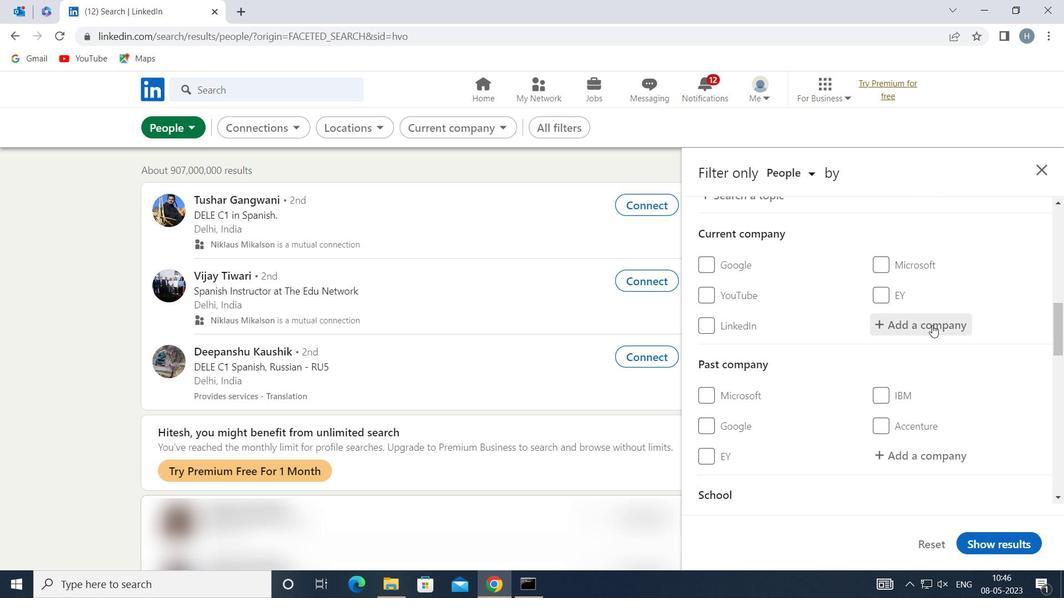 
Action: Mouse pressed left at (933, 324)
Screenshot: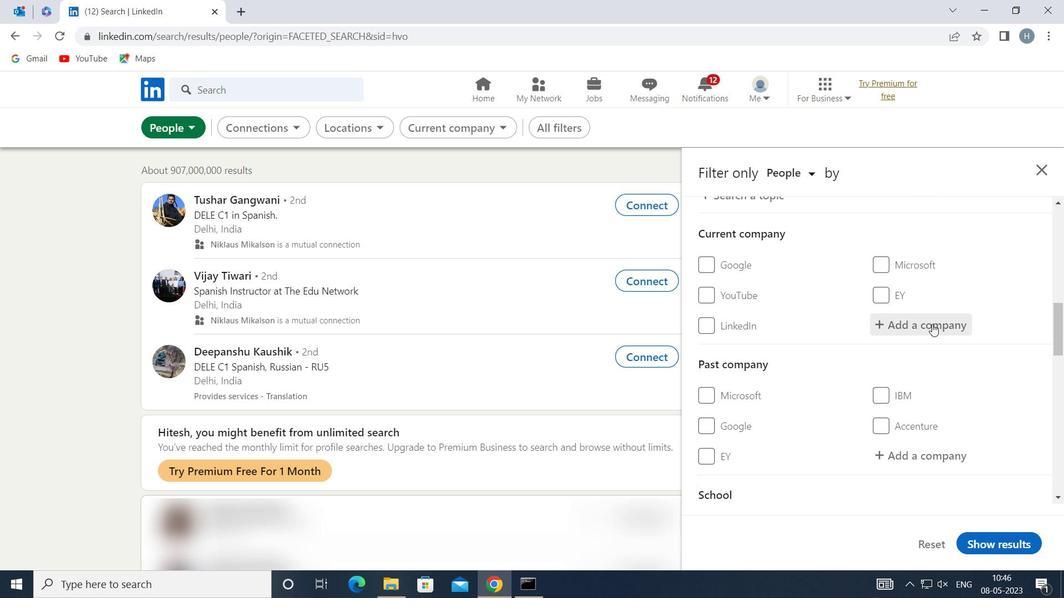 
Action: Key pressed <Key.shift>ACKO
Screenshot: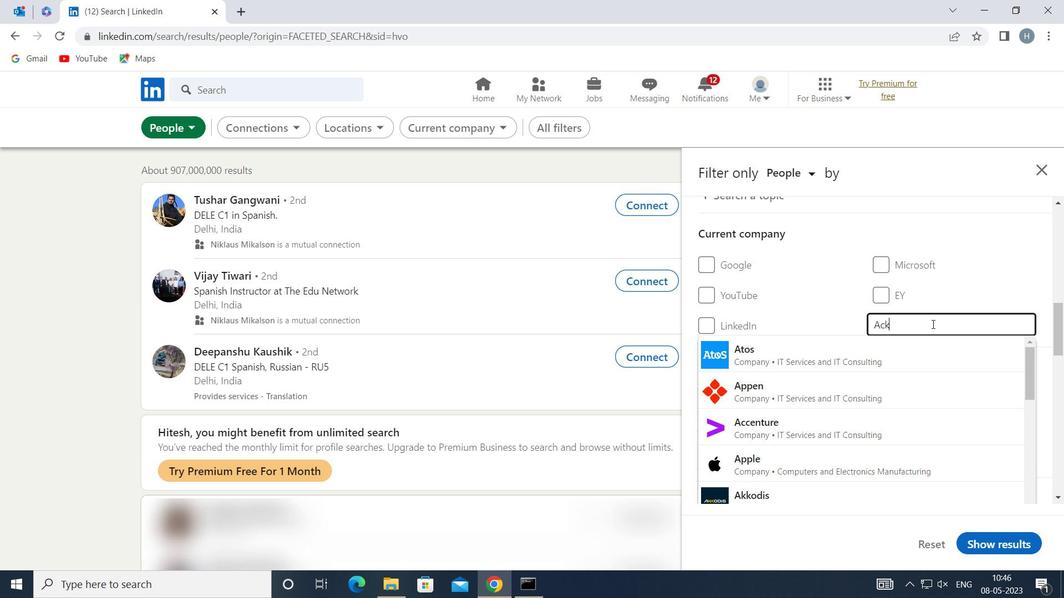 
Action: Mouse moved to (805, 357)
Screenshot: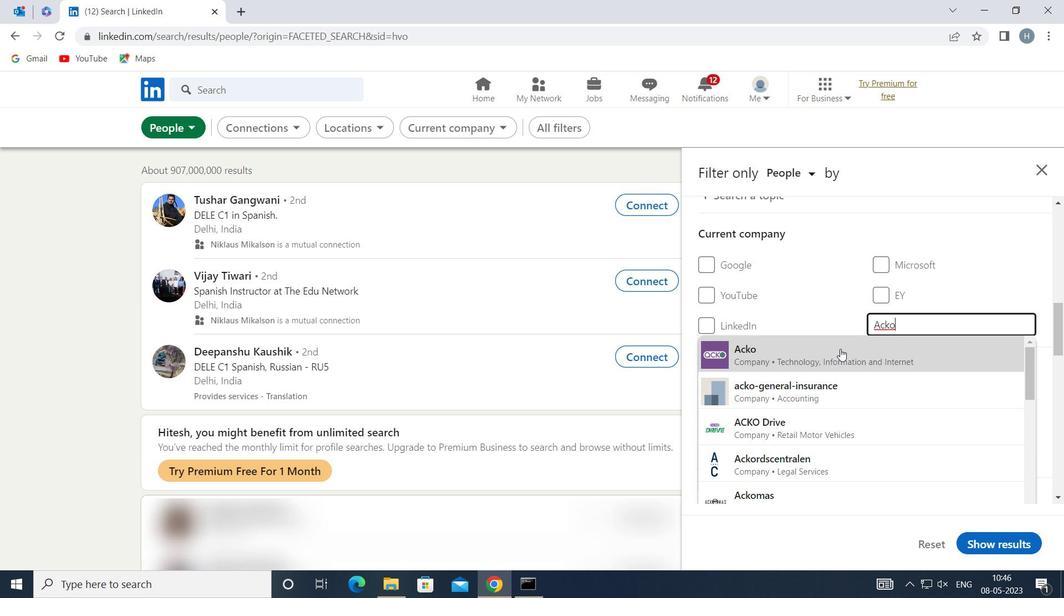 
Action: Mouse pressed left at (805, 357)
Screenshot: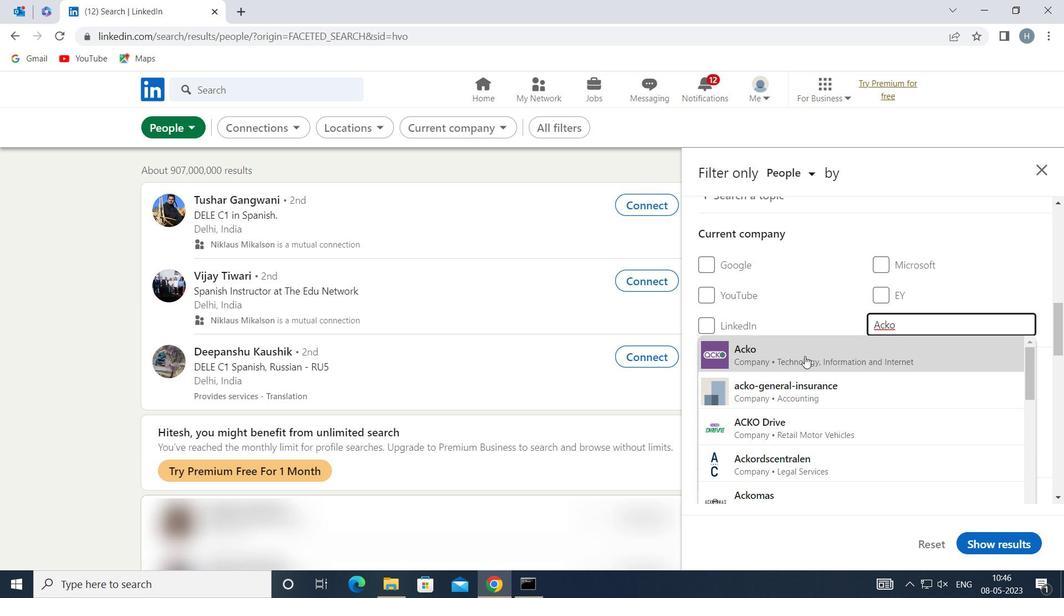 
Action: Mouse scrolled (805, 356) with delta (0, 0)
Screenshot: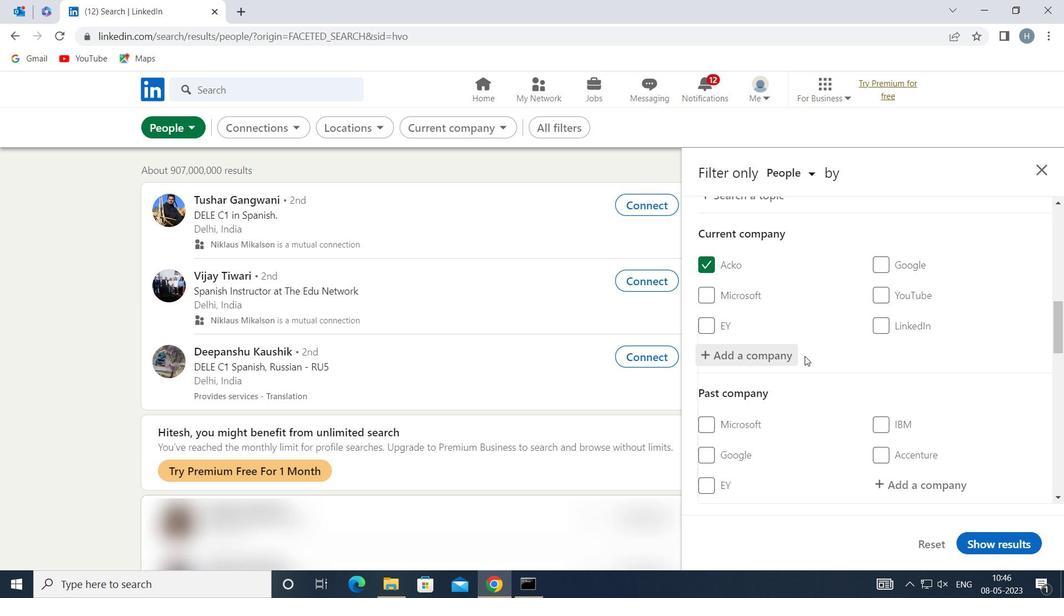 
Action: Mouse scrolled (805, 356) with delta (0, 0)
Screenshot: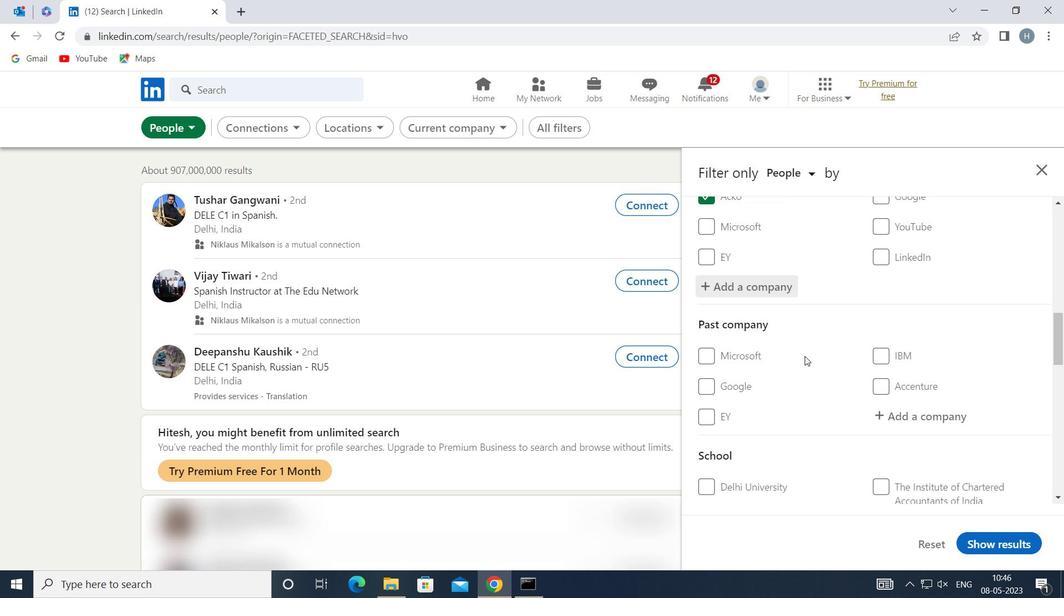 
Action: Mouse scrolled (805, 356) with delta (0, 0)
Screenshot: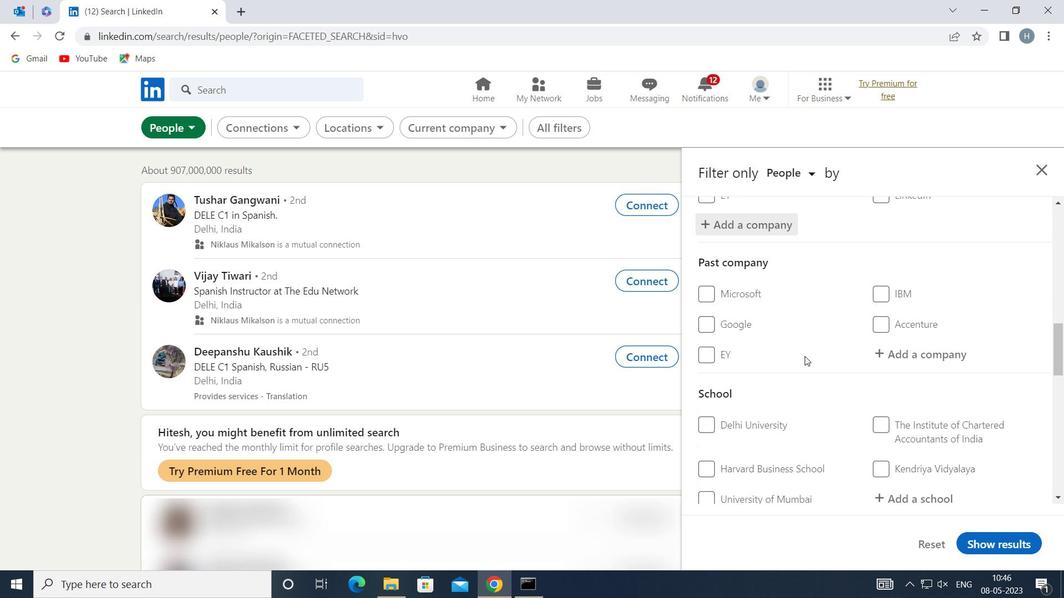 
Action: Mouse moved to (914, 420)
Screenshot: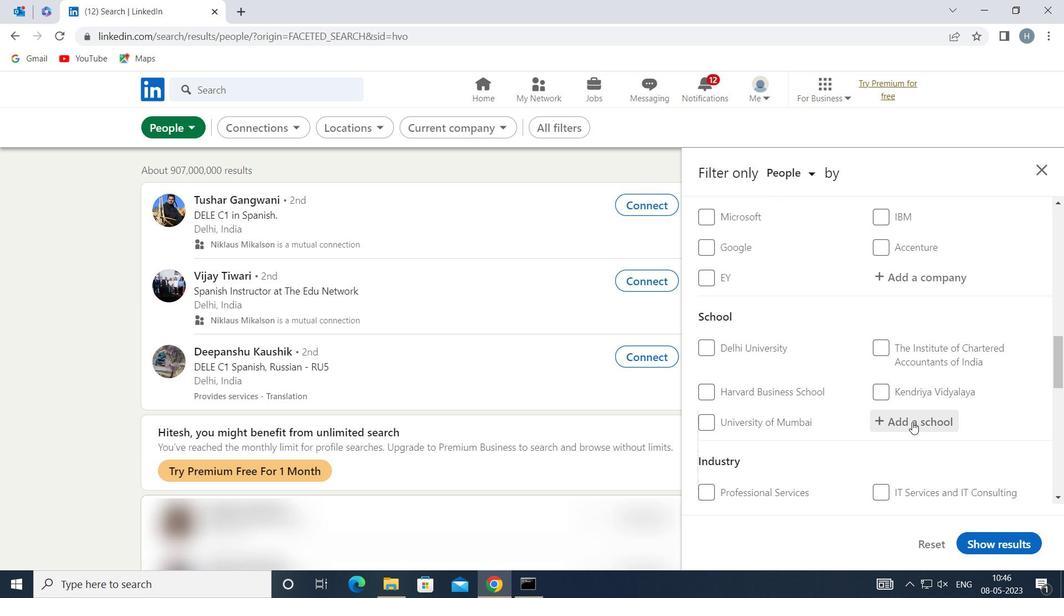 
Action: Mouse pressed left at (914, 420)
Screenshot: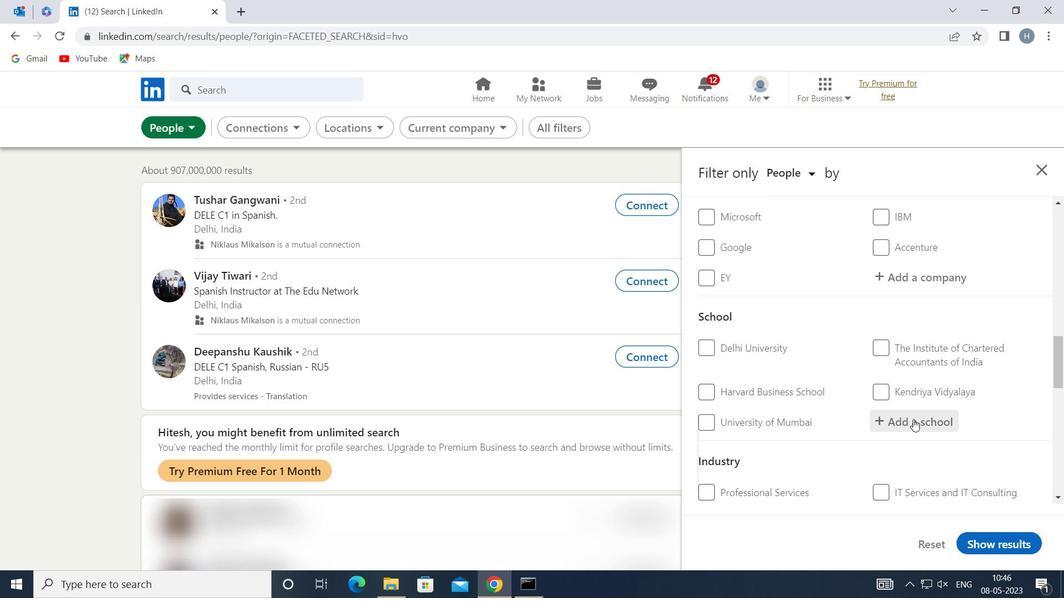 
Action: Key pressed <Key.shift><Key.shift><Key.shift><Key.shift><Key.shift><Key.shift><Key.shift><Key.shift><Key.shift><Key.shift><Key.shift><Key.shift><Key.shift><Key.shift><Key.shift><Key.shift><Key.shift><Key.shift><Key.shift><Key.shift><Key.shift><Key.shift><Key.shift><Key.shift><Key.shift><Key.shift><Key.shift><Key.shift><Key.shift><Key.shift><Key.shift><Key.shift><Key.shift><Key.shift><Key.shift><Key.shift><Key.shift><Key.shift><Key.shift><Key.shift><Key.shift><Key.shift><Key.shift><Key.shift><Key.shift>SRKR<Key.space><Key.shift>ENGI
Screenshot: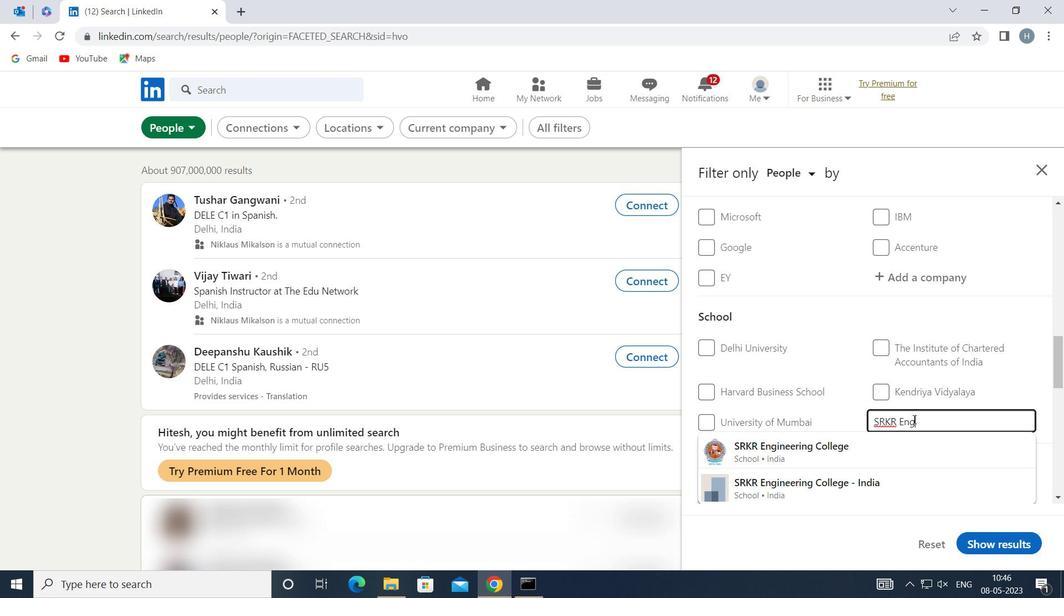 
Action: Mouse moved to (874, 439)
Screenshot: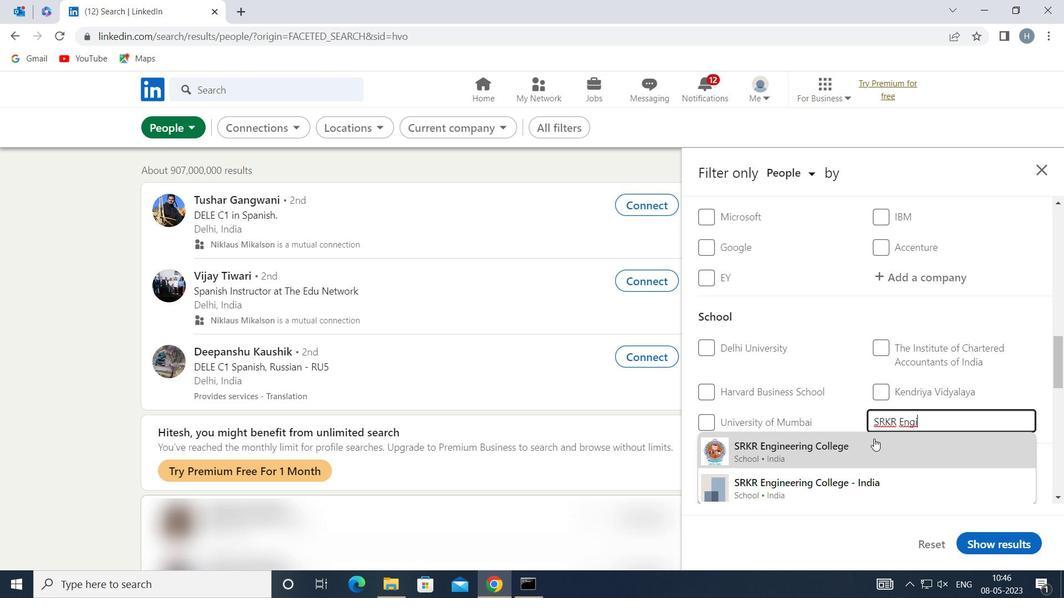 
Action: Mouse pressed left at (874, 439)
Screenshot: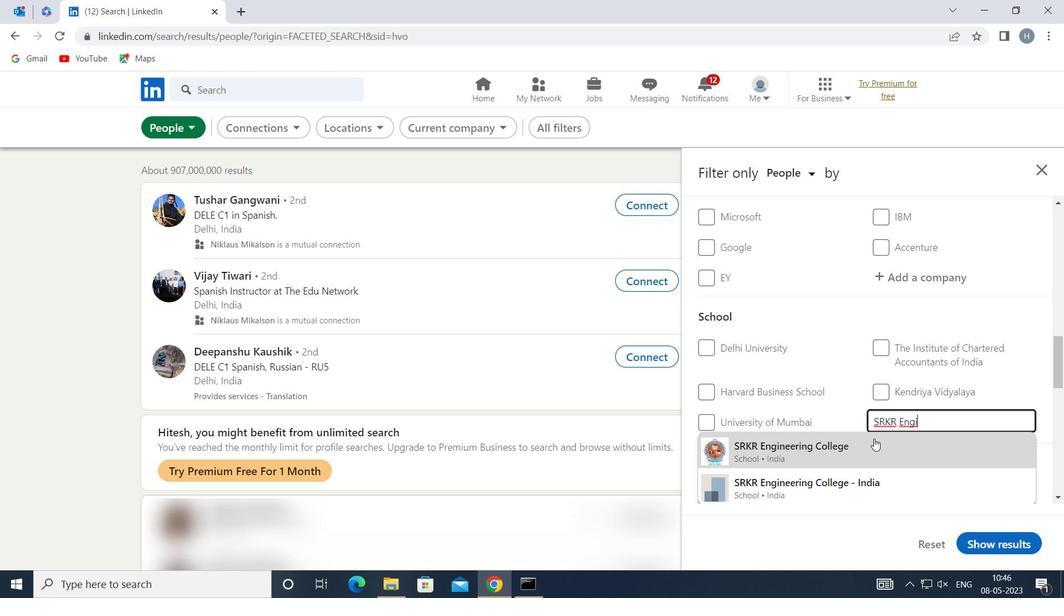 
Action: Mouse moved to (842, 380)
Screenshot: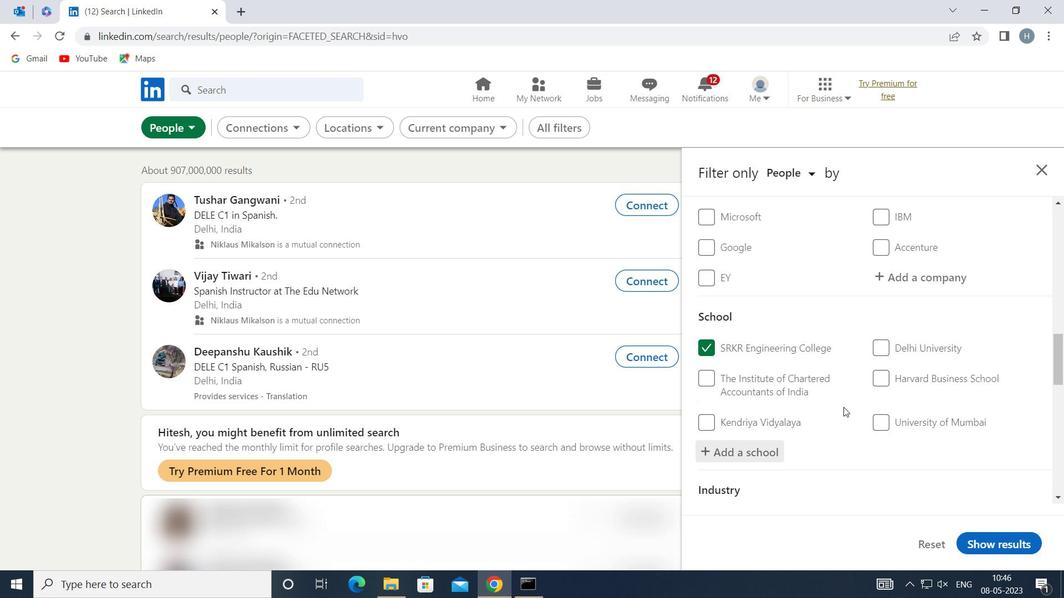 
Action: Mouse scrolled (842, 379) with delta (0, 0)
Screenshot: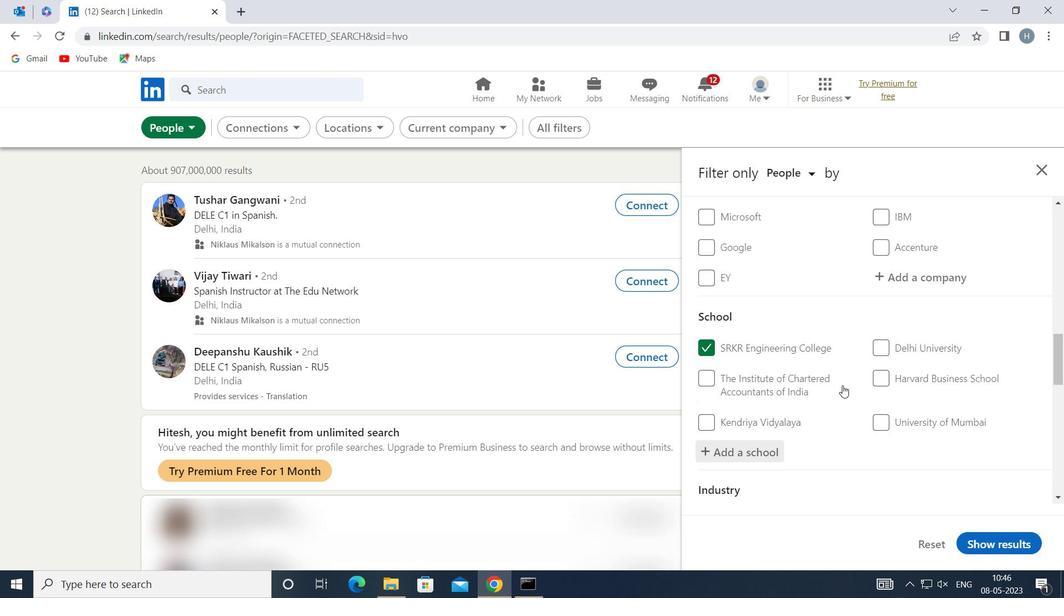
Action: Mouse scrolled (842, 379) with delta (0, 0)
Screenshot: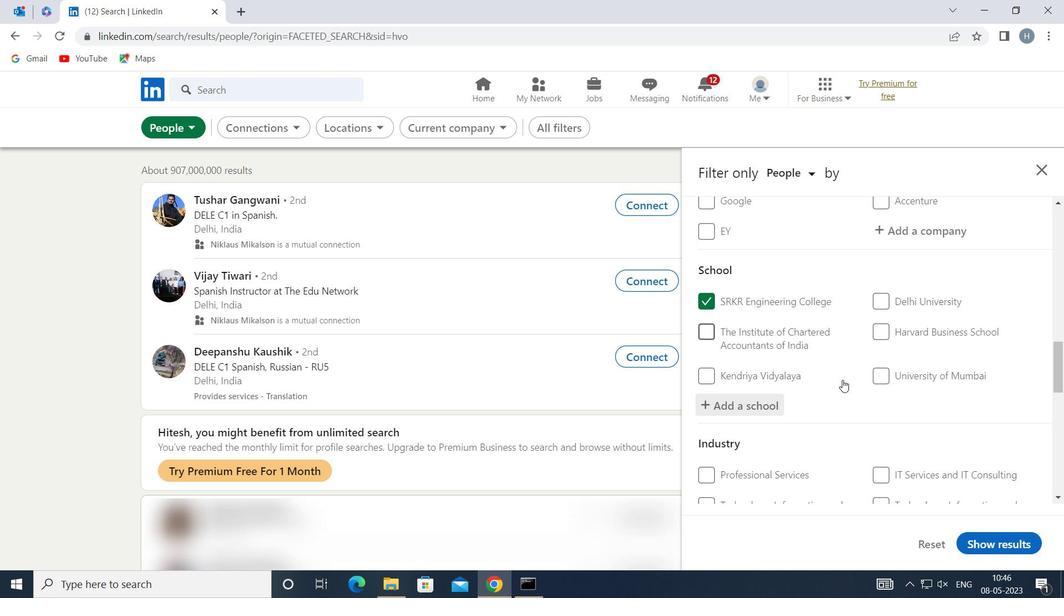 
Action: Mouse scrolled (842, 379) with delta (0, 0)
Screenshot: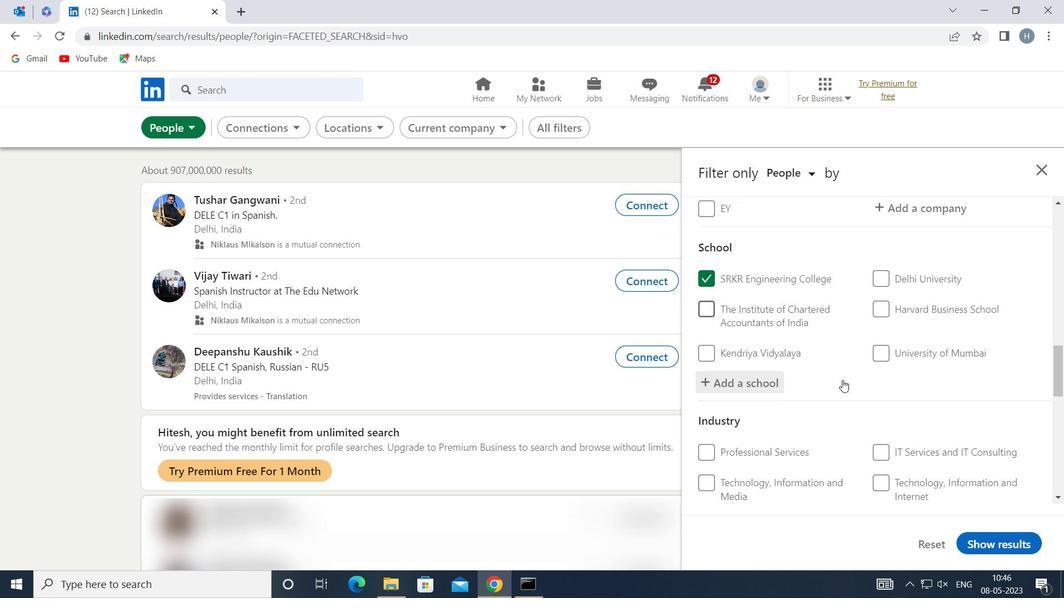 
Action: Mouse moved to (901, 388)
Screenshot: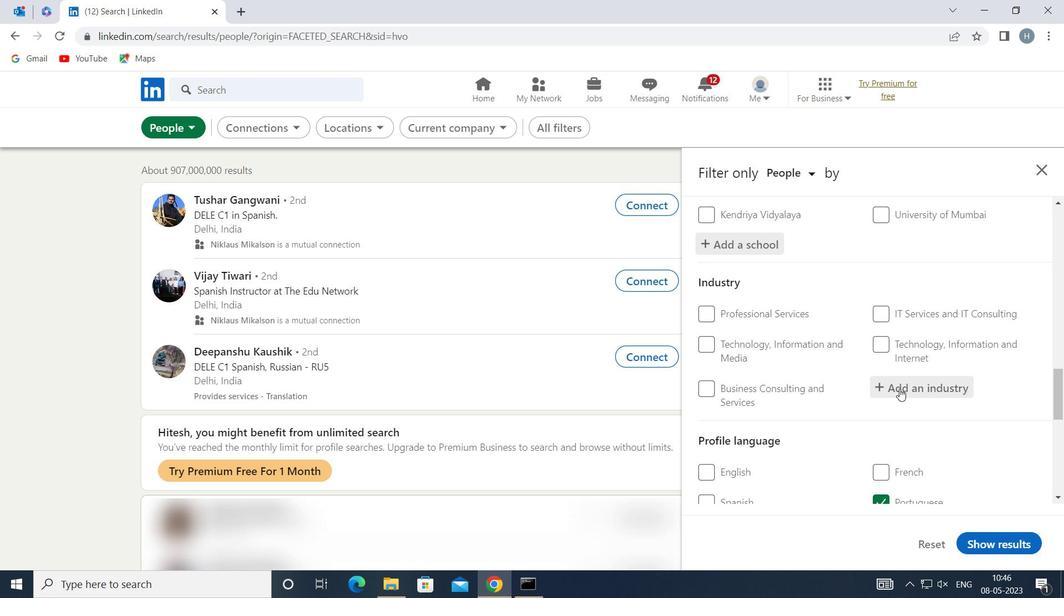 
Action: Mouse pressed left at (901, 388)
Screenshot: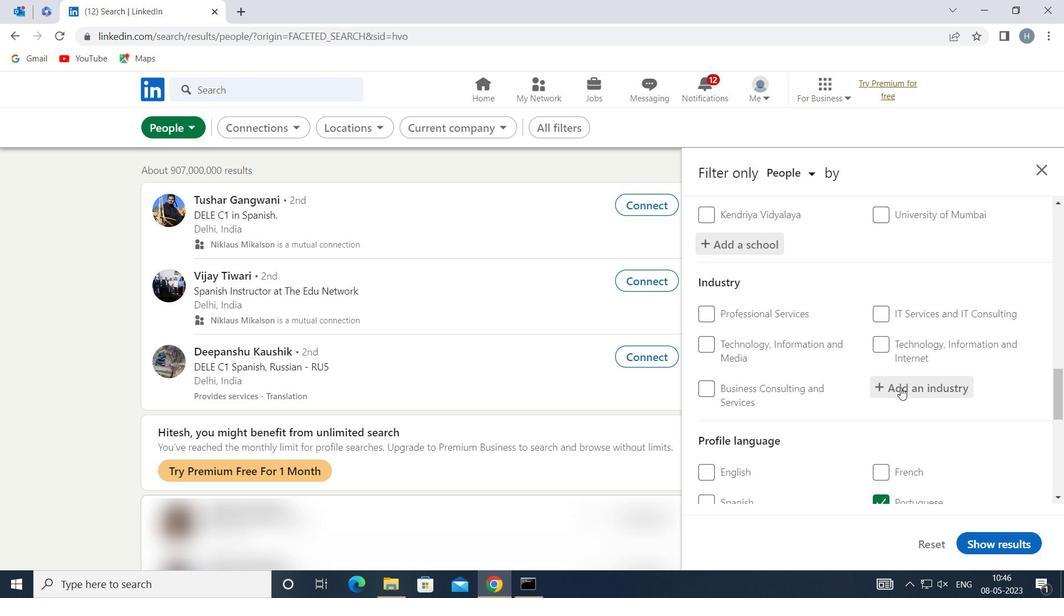 
Action: Mouse moved to (896, 385)
Screenshot: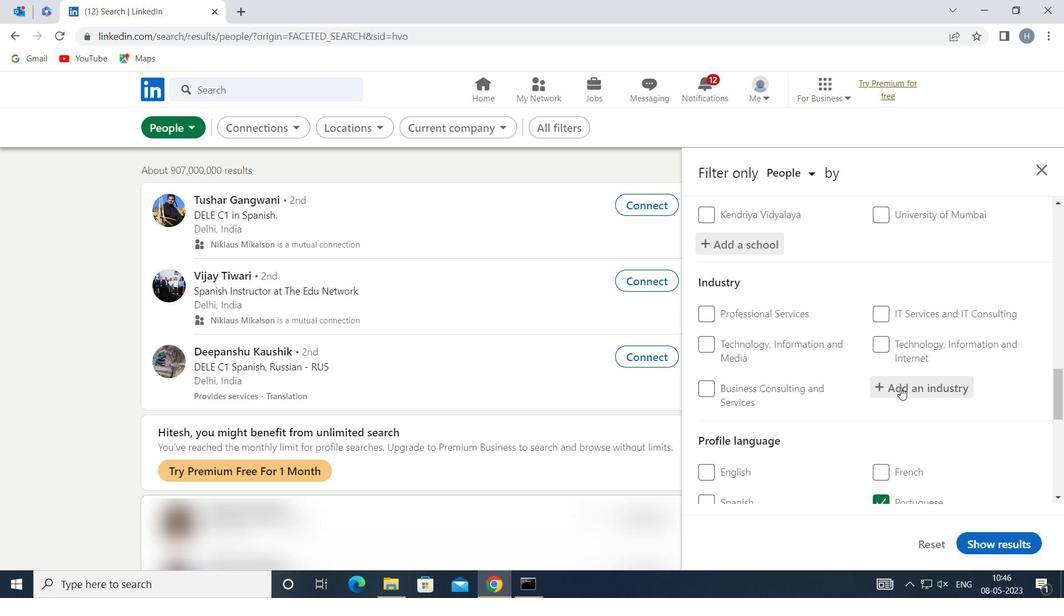 
Action: Key pressed <Key.shift>LEGISLATIVE<Key.space><Key.shift>O
Screenshot: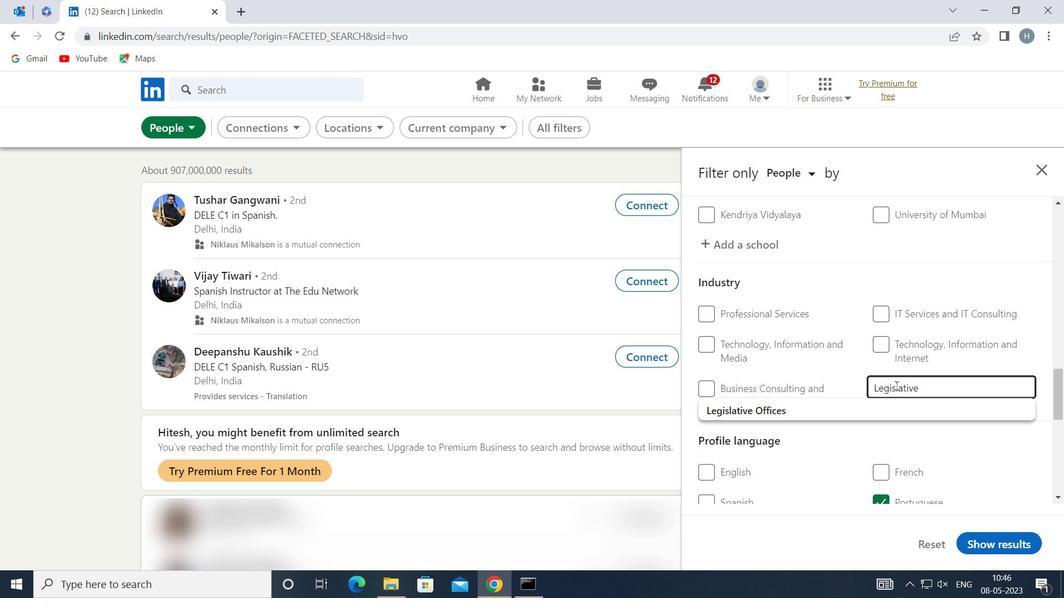 
Action: Mouse moved to (833, 403)
Screenshot: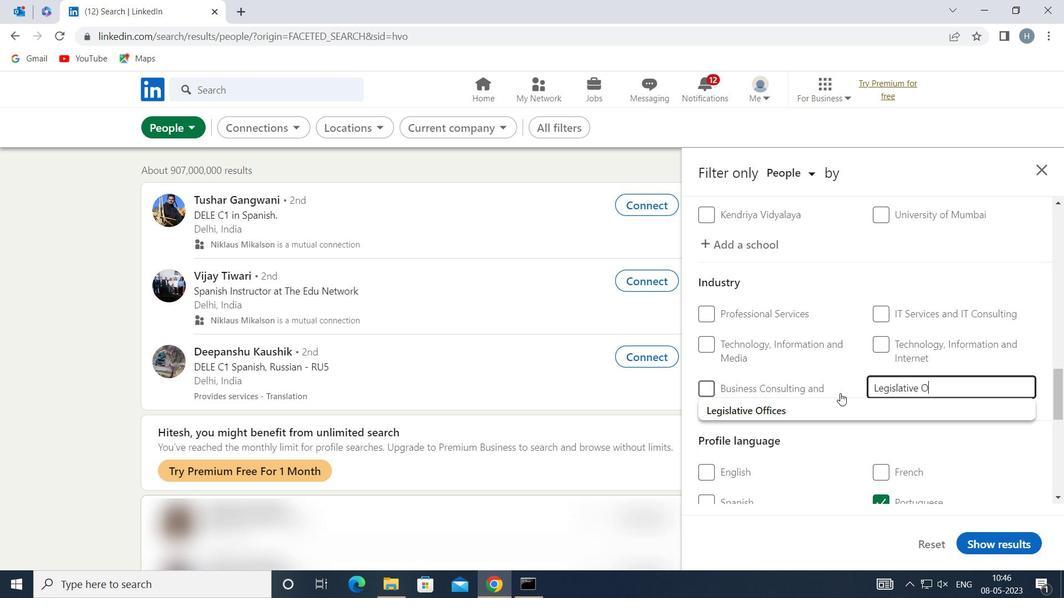 
Action: Mouse pressed left at (833, 403)
Screenshot: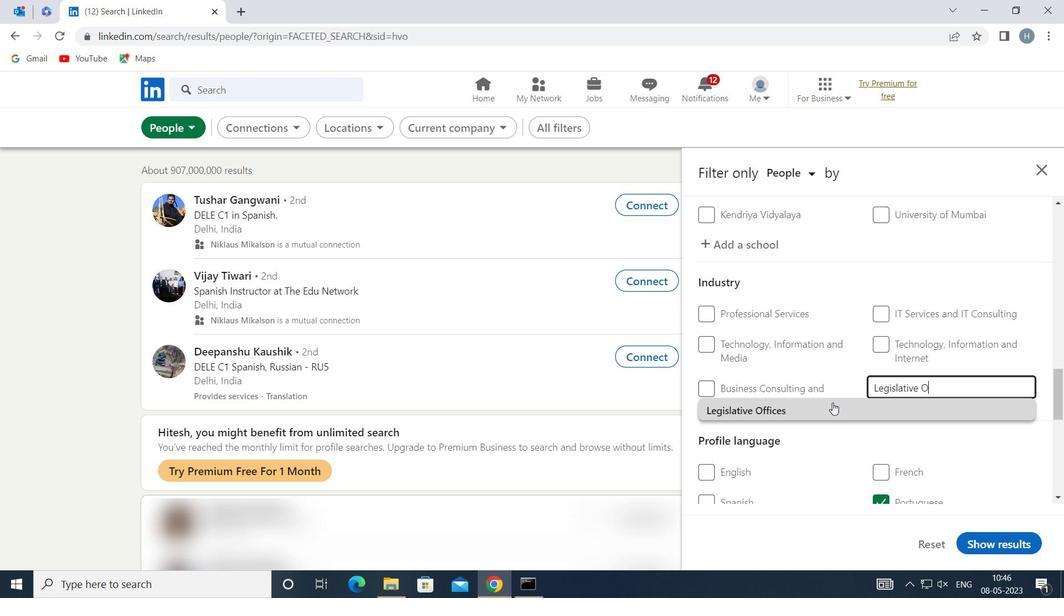 
Action: Mouse moved to (840, 387)
Screenshot: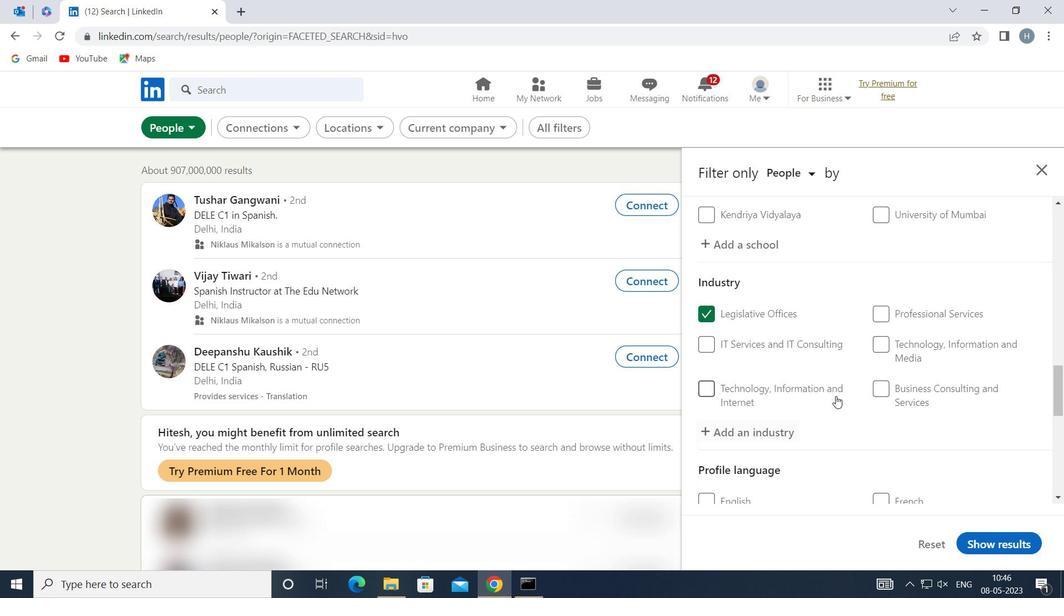 
Action: Mouse scrolled (840, 386) with delta (0, 0)
Screenshot: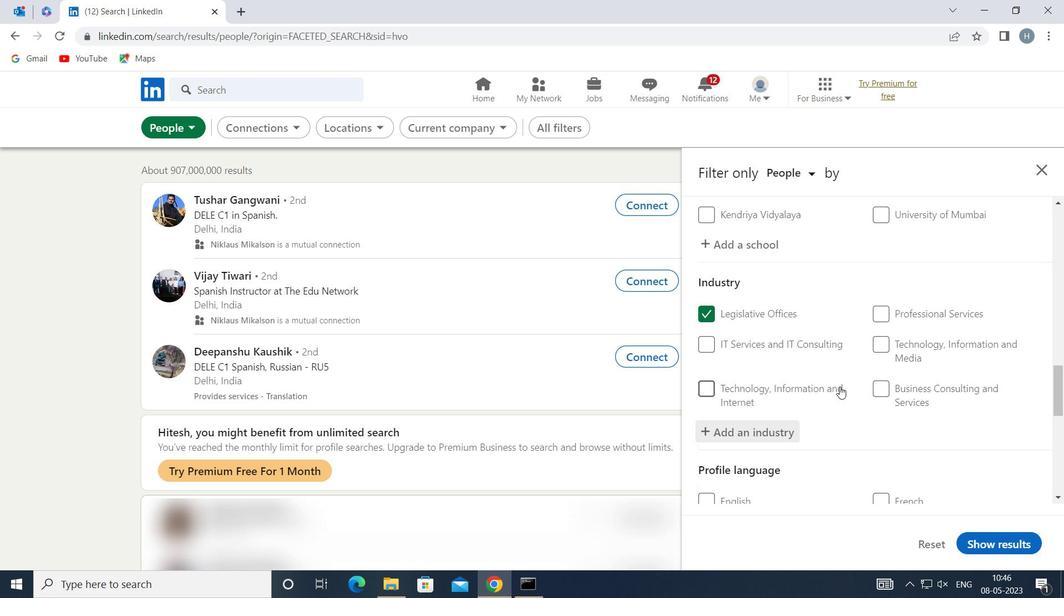 
Action: Mouse scrolled (840, 386) with delta (0, 0)
Screenshot: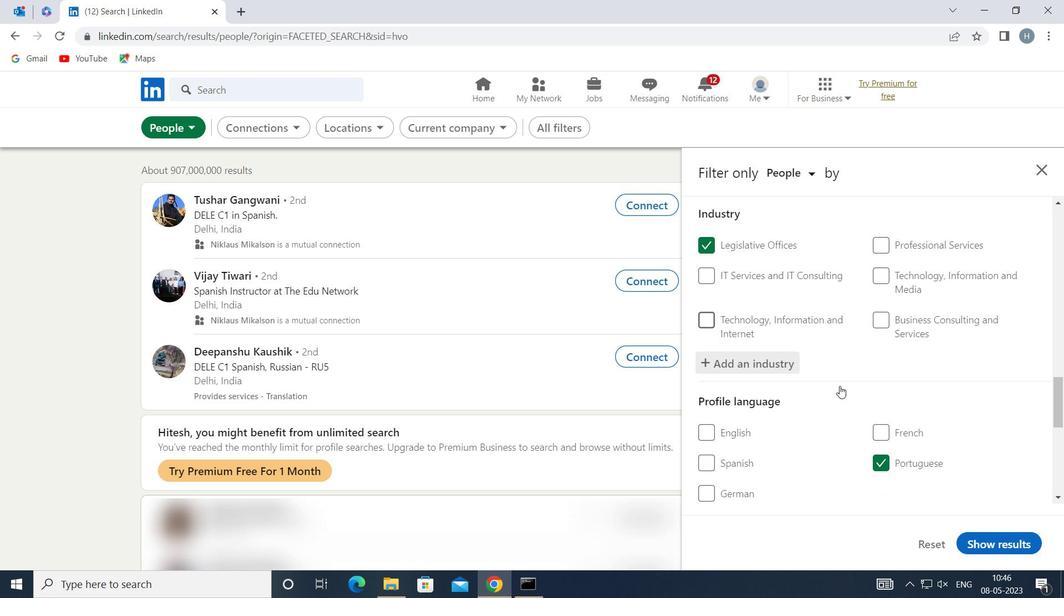 
Action: Mouse scrolled (840, 386) with delta (0, 0)
Screenshot: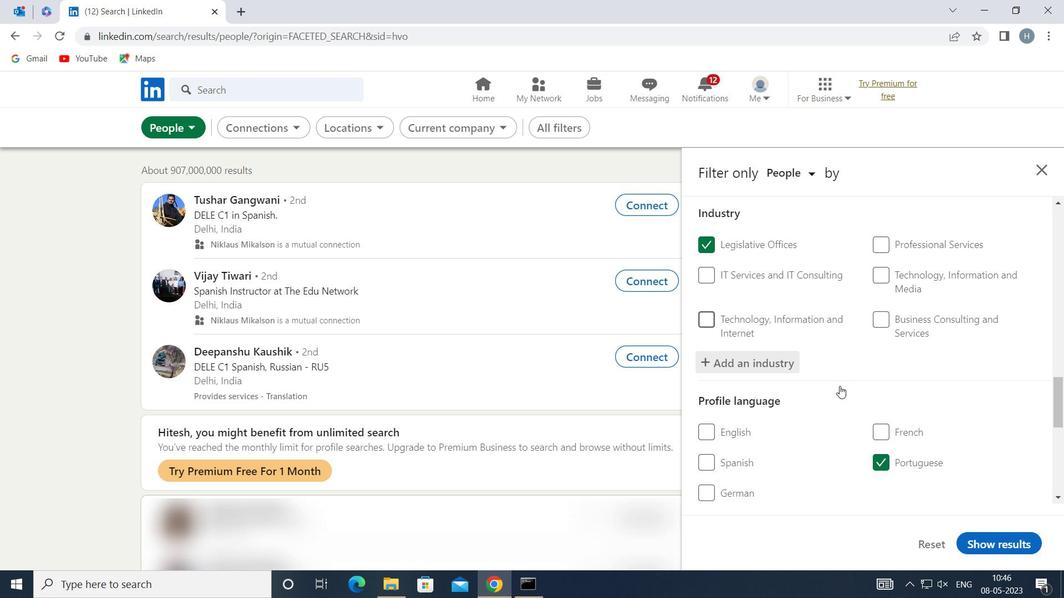 
Action: Mouse moved to (839, 383)
Screenshot: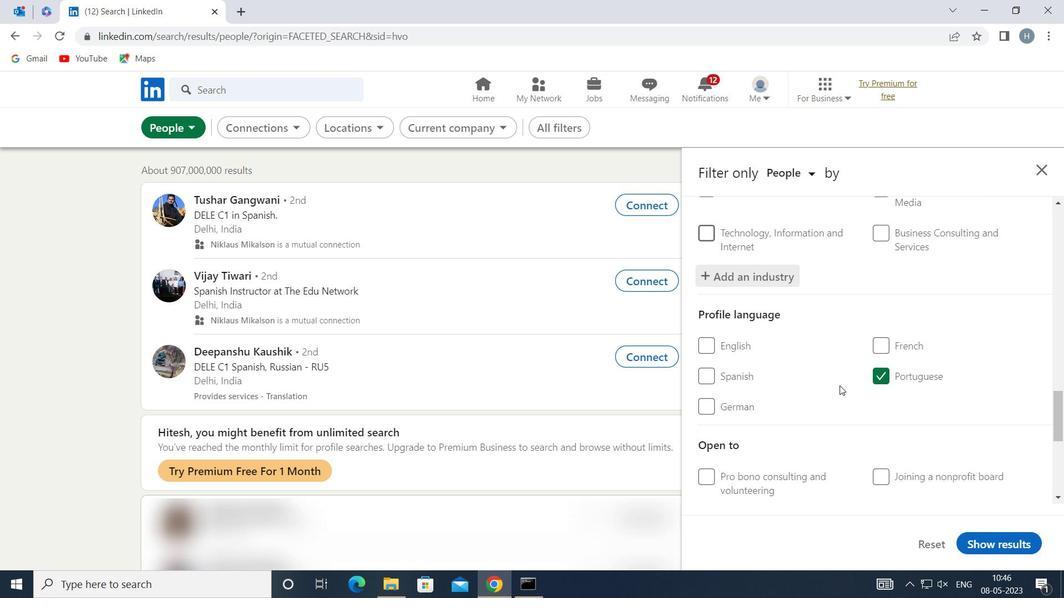 
Action: Mouse scrolled (839, 382) with delta (0, 0)
Screenshot: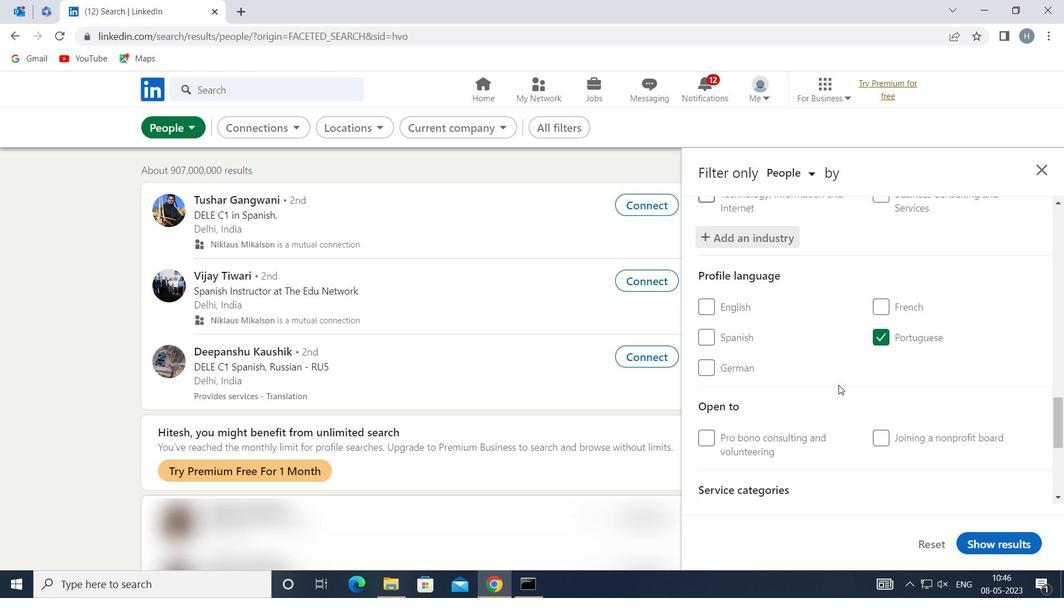 
Action: Mouse moved to (839, 382)
Screenshot: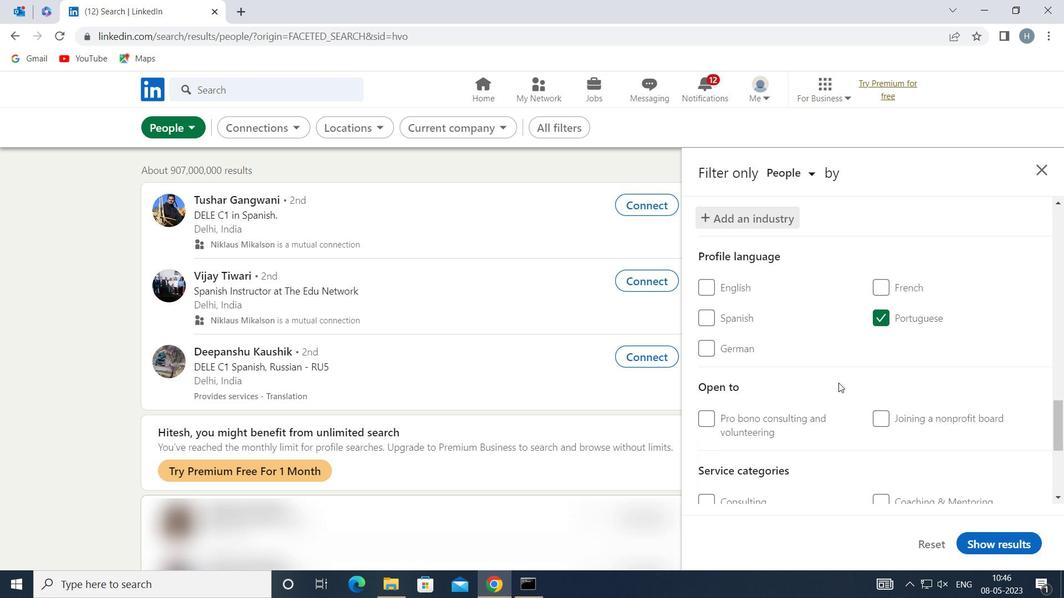 
Action: Mouse scrolled (839, 381) with delta (0, 0)
Screenshot: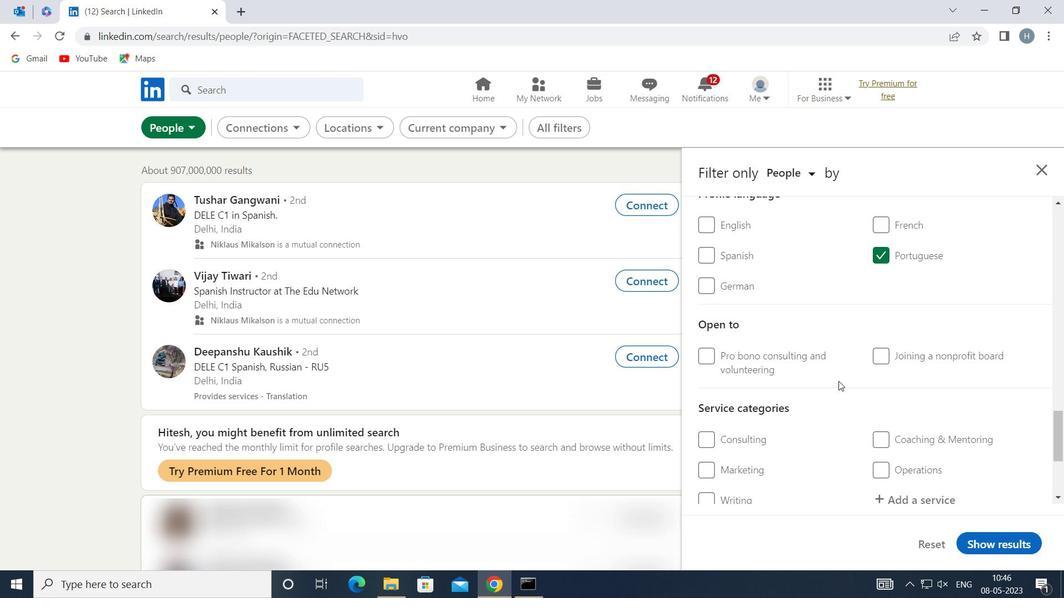 
Action: Mouse moved to (851, 378)
Screenshot: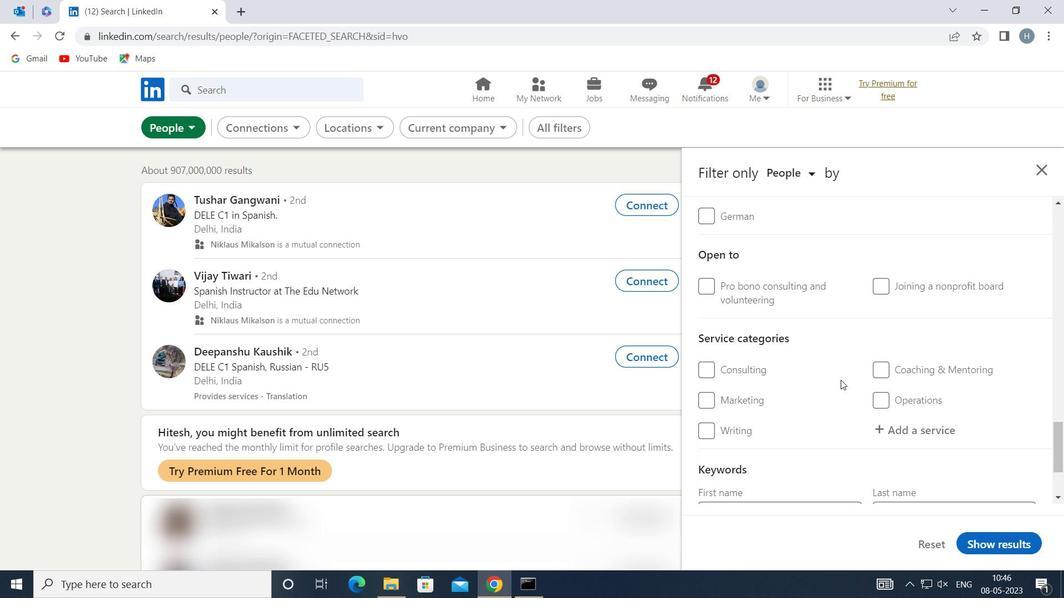 
Action: Mouse scrolled (851, 377) with delta (0, 0)
Screenshot: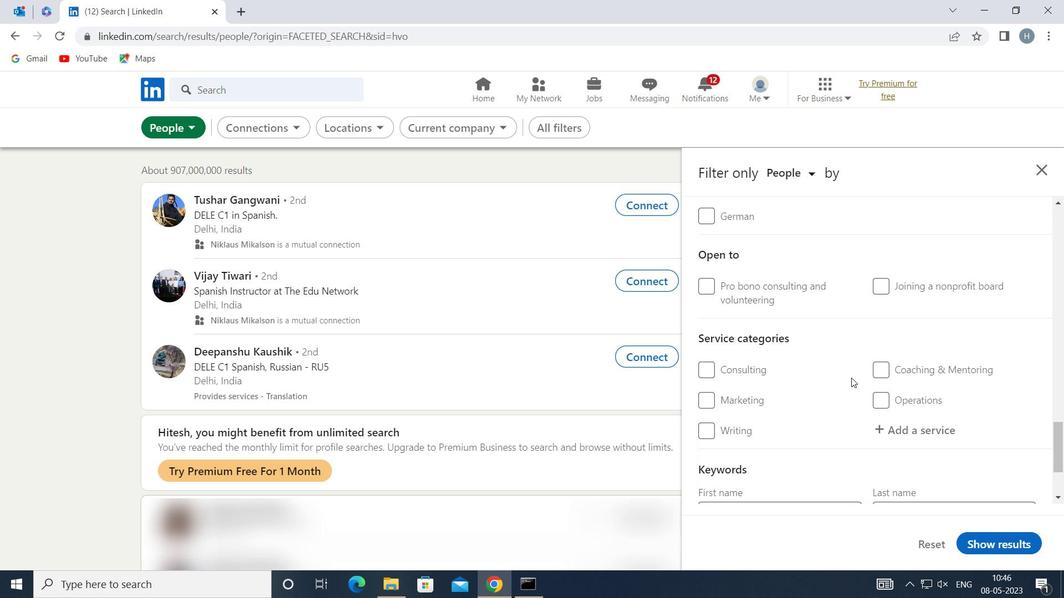 
Action: Mouse moved to (927, 357)
Screenshot: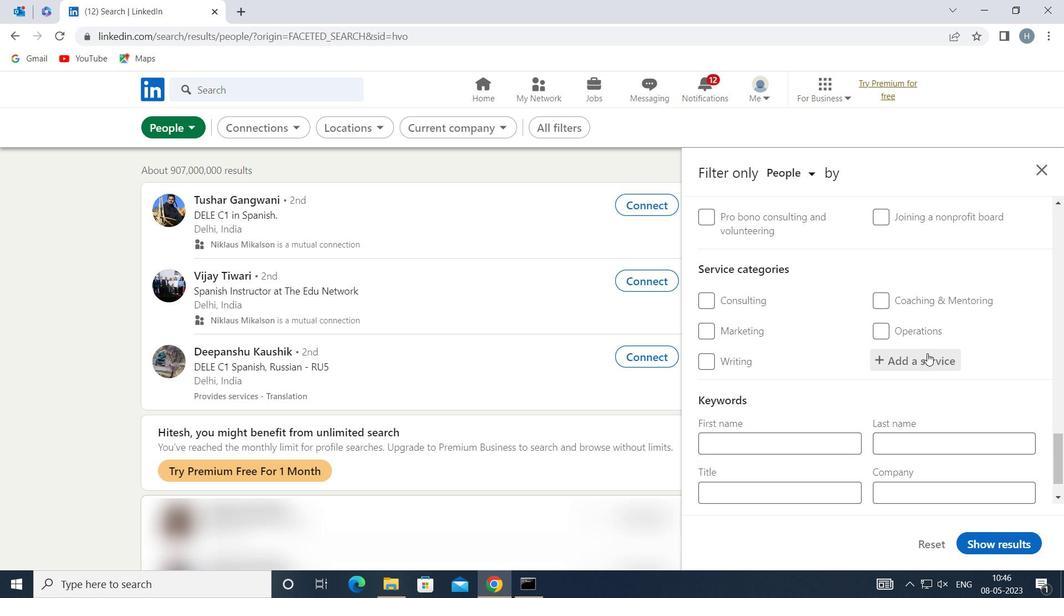 
Action: Mouse pressed left at (927, 357)
Screenshot: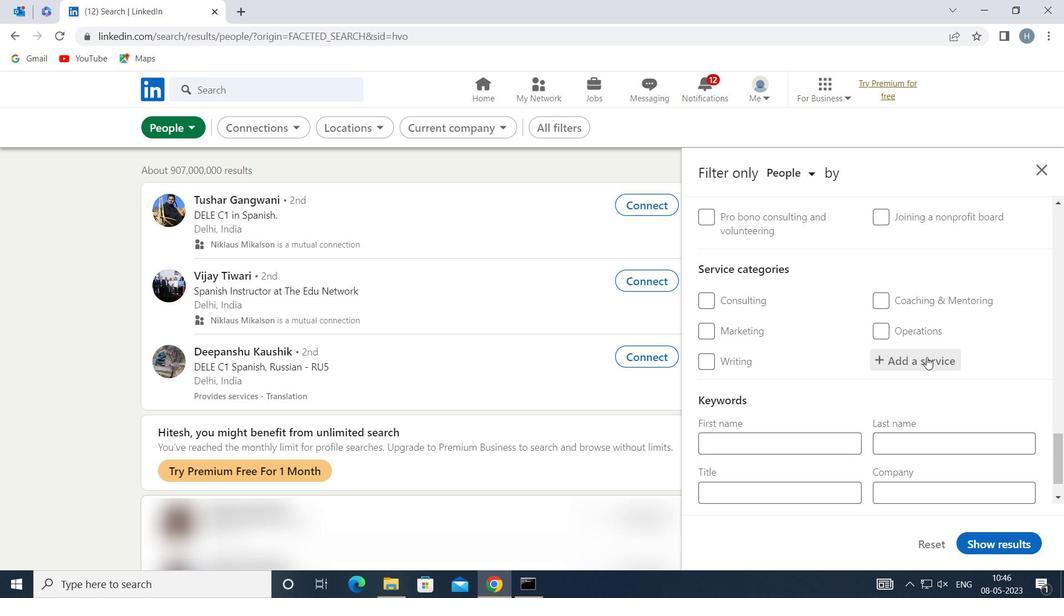 
Action: Key pressed <Key.shift>CUSTOMER<Key.space><Key.shift>SUPP
Screenshot: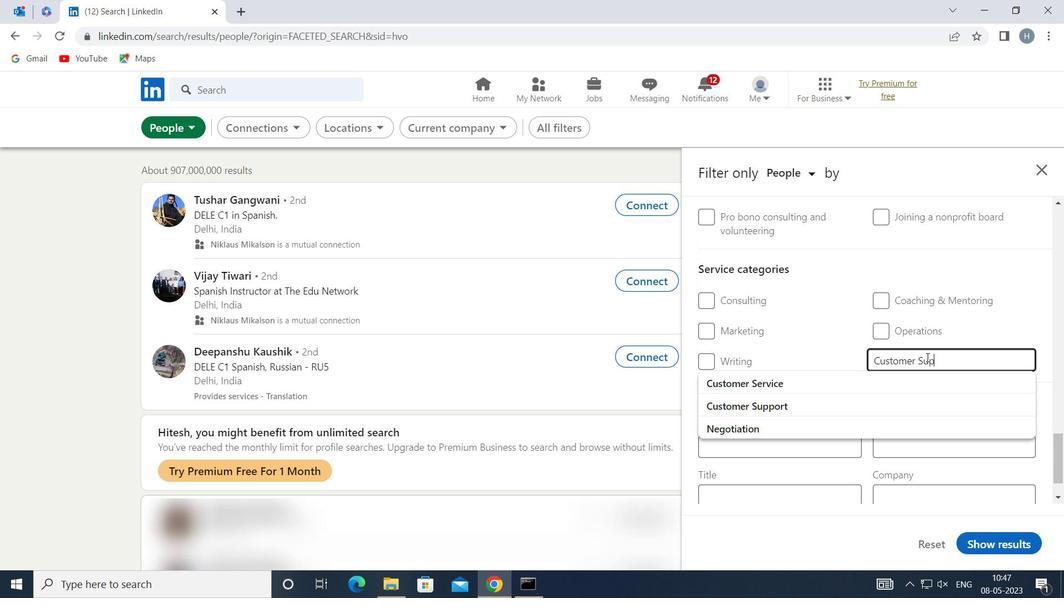 
Action: Mouse moved to (867, 399)
Screenshot: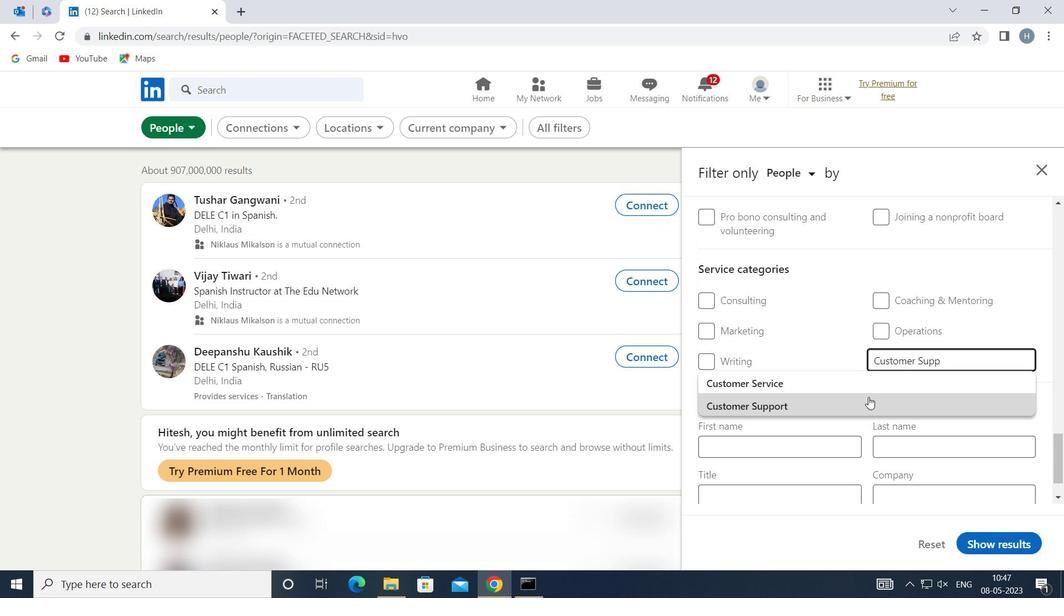 
Action: Mouse pressed left at (867, 399)
Screenshot: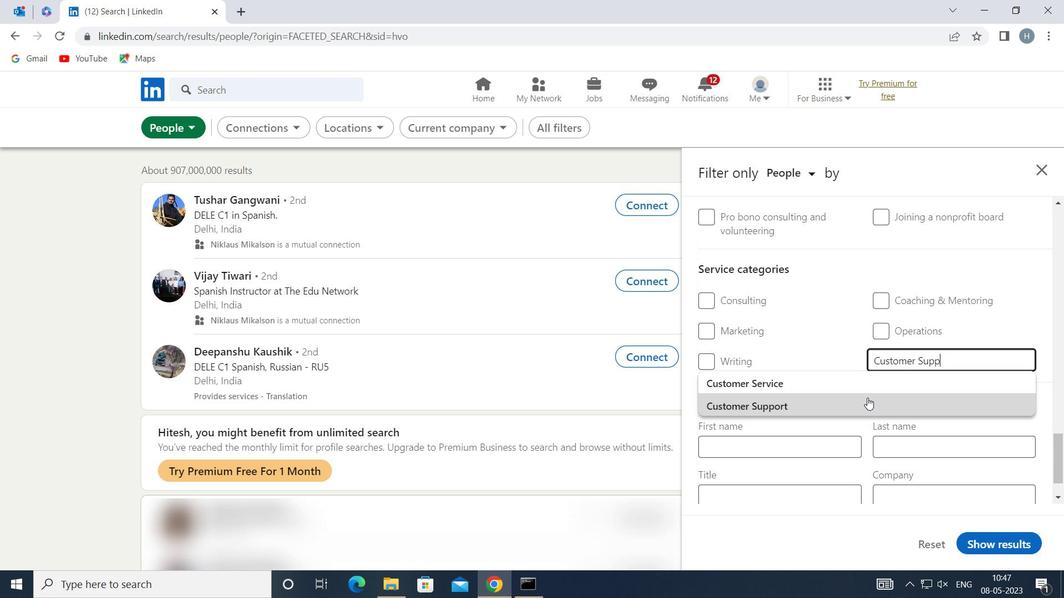 
Action: Mouse moved to (857, 384)
Screenshot: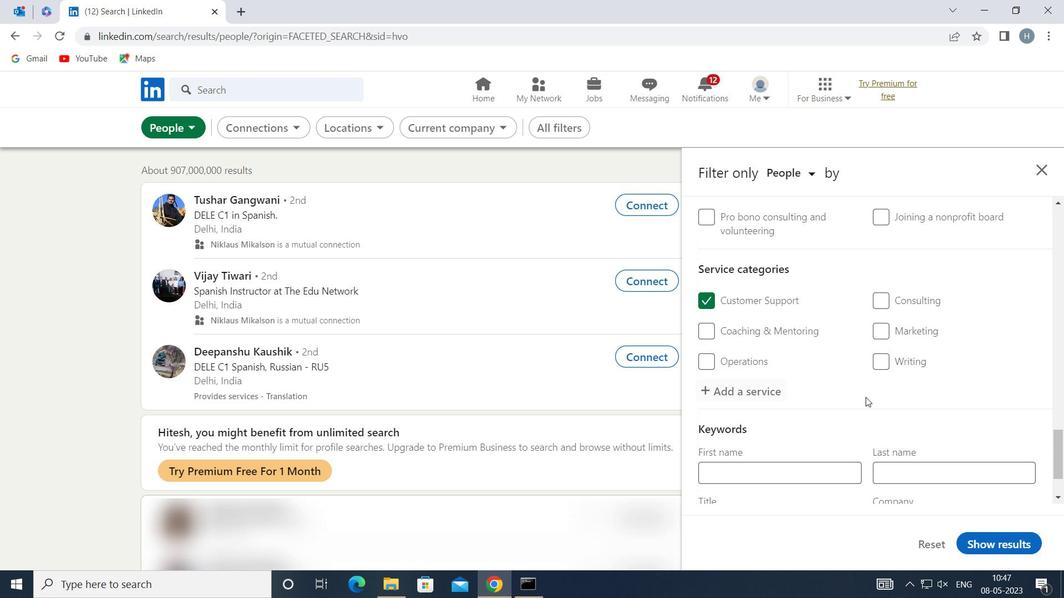 
Action: Mouse scrolled (857, 383) with delta (0, 0)
Screenshot: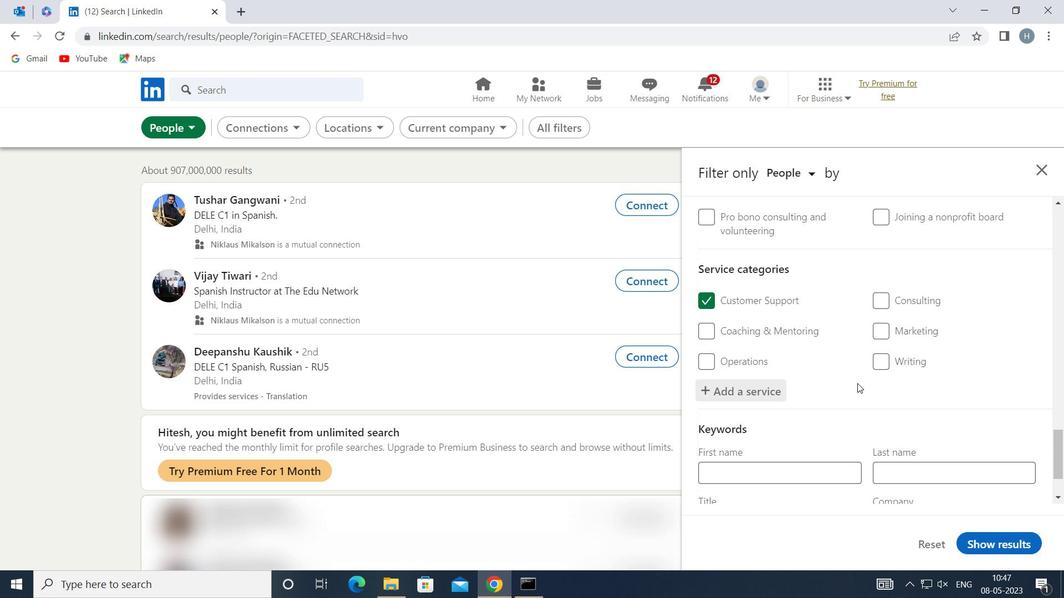 
Action: Mouse scrolled (857, 383) with delta (0, 0)
Screenshot: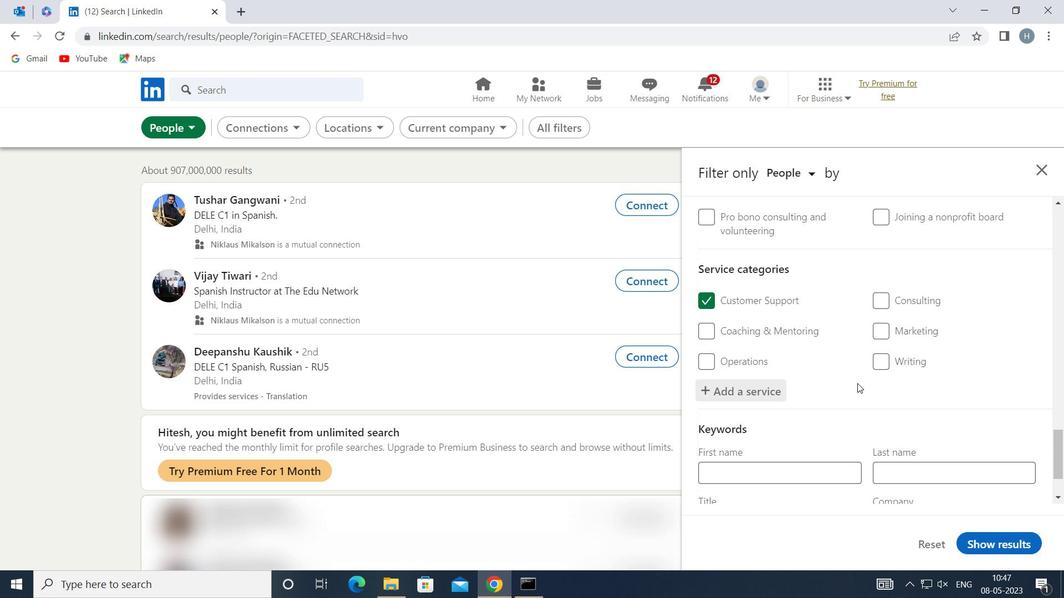 
Action: Mouse scrolled (857, 383) with delta (0, 0)
Screenshot: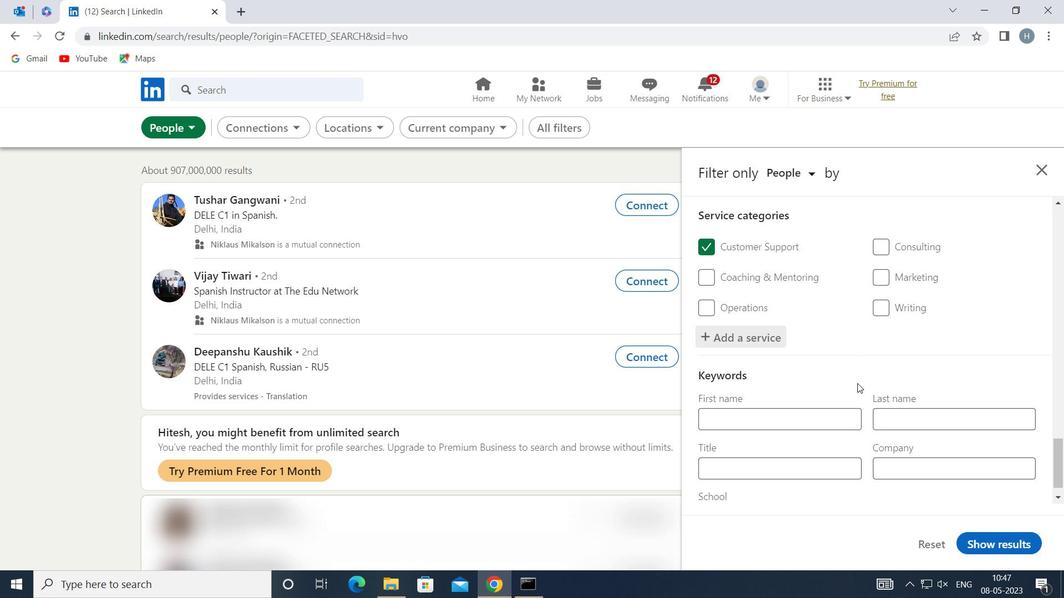 
Action: Mouse scrolled (857, 383) with delta (0, 0)
Screenshot: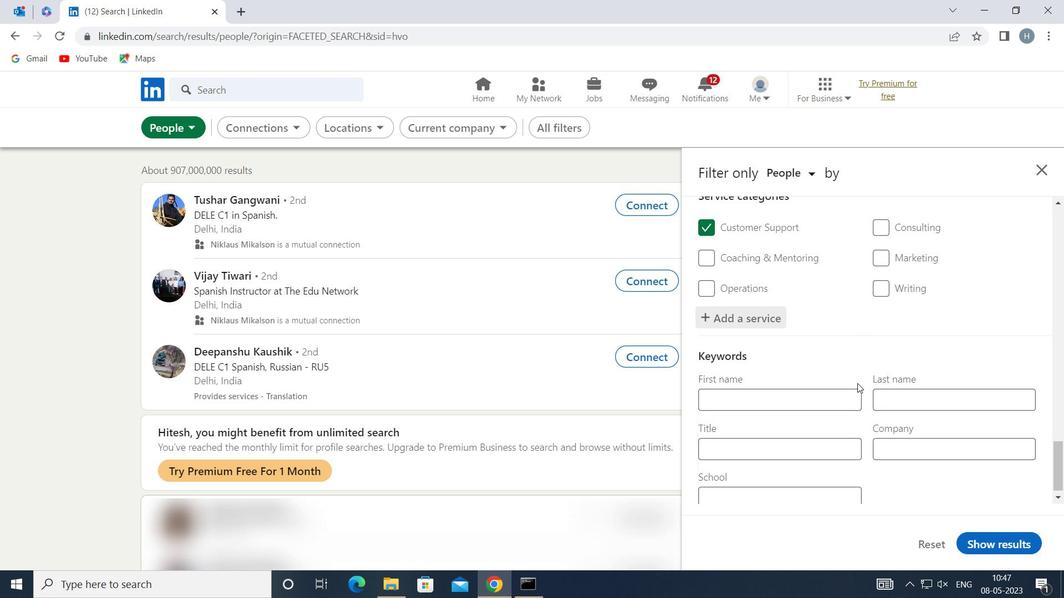 
Action: Mouse moved to (827, 437)
Screenshot: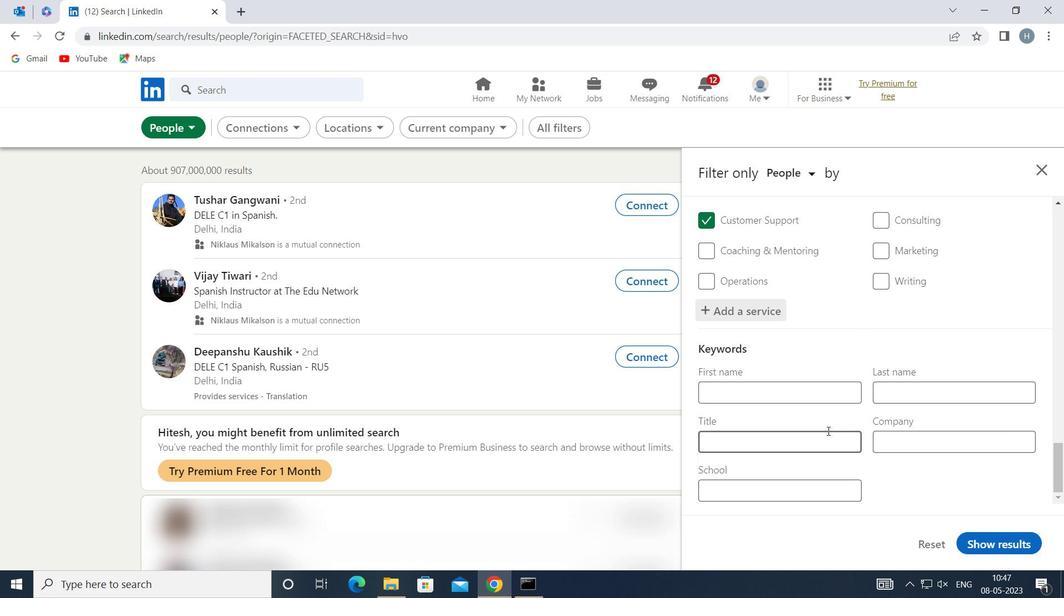 
Action: Mouse pressed left at (827, 437)
Screenshot: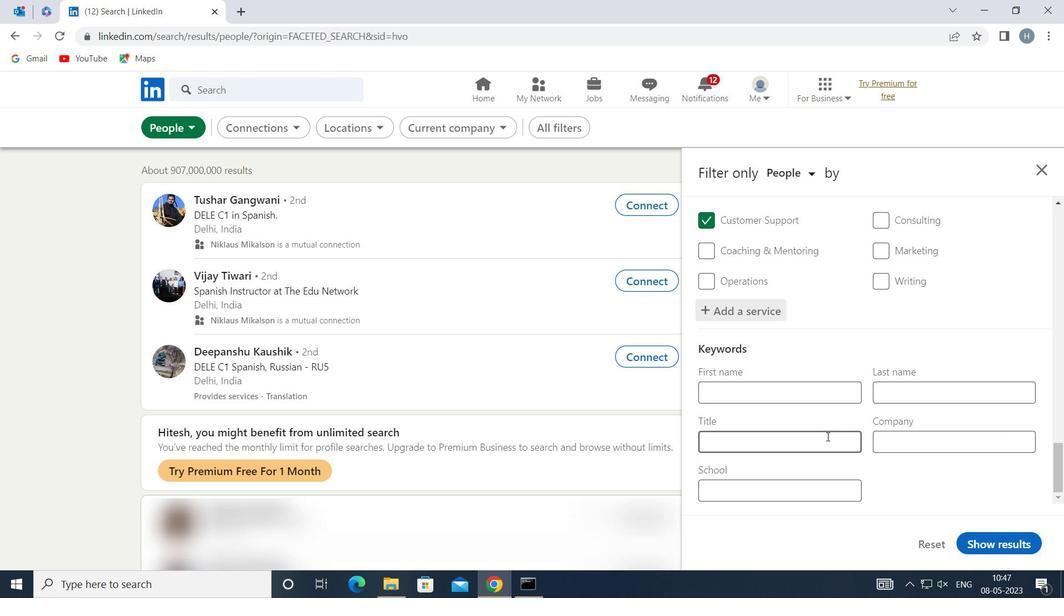 
Action: Key pressed <Key.shift><Key.shift><Key.shift>FOUNDER
Screenshot: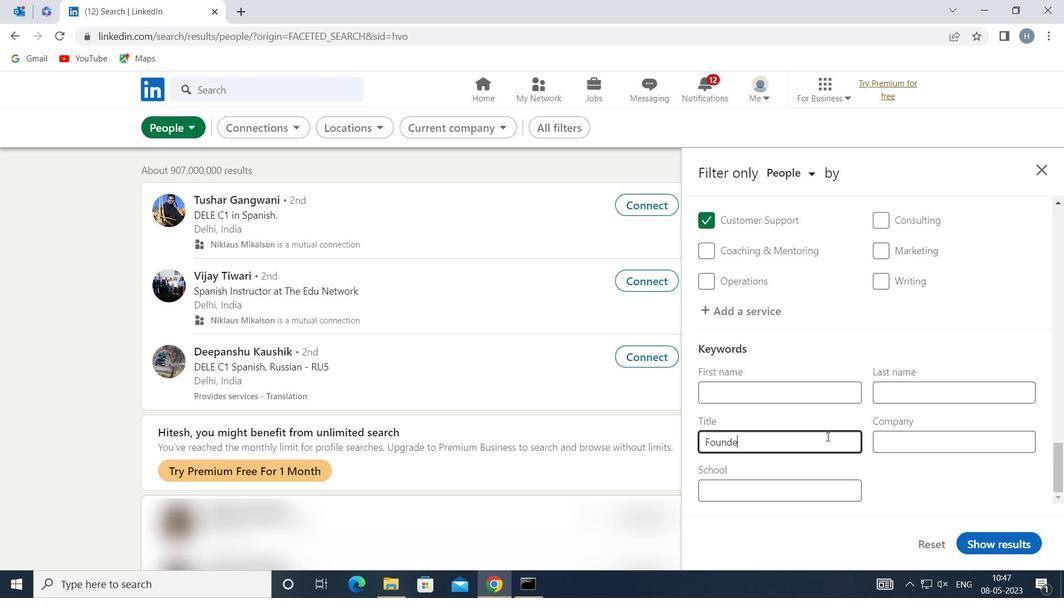 
Action: Mouse moved to (1009, 542)
Screenshot: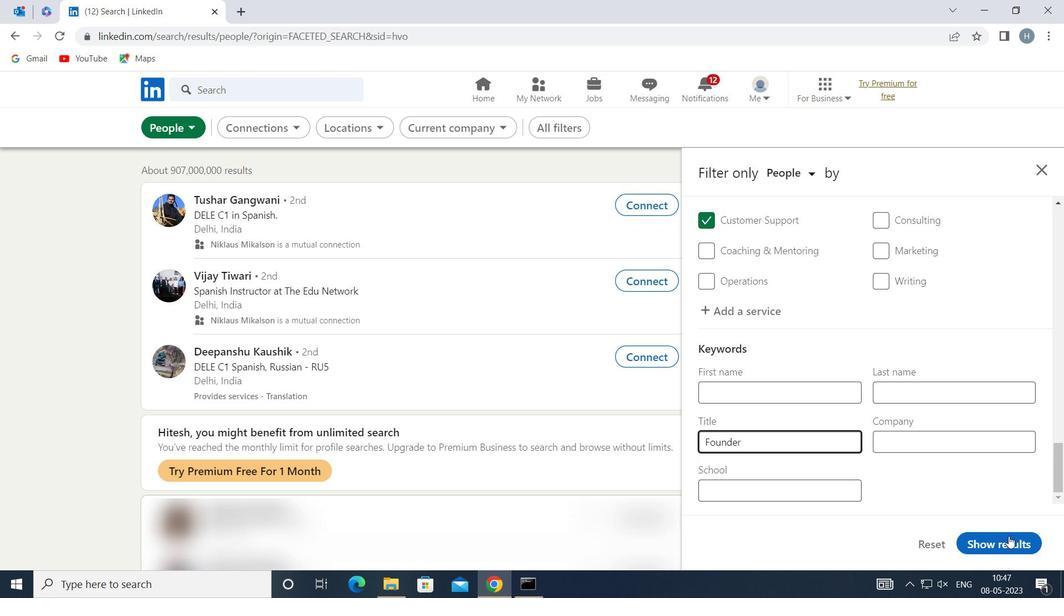 
Action: Mouse pressed left at (1009, 542)
Screenshot: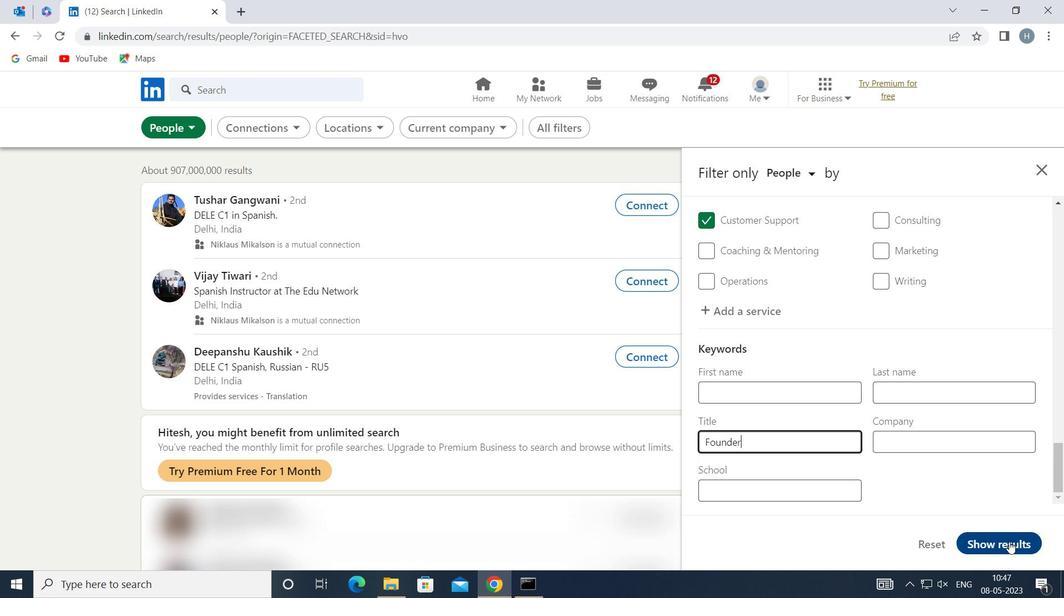 
Action: Mouse moved to (801, 308)
Screenshot: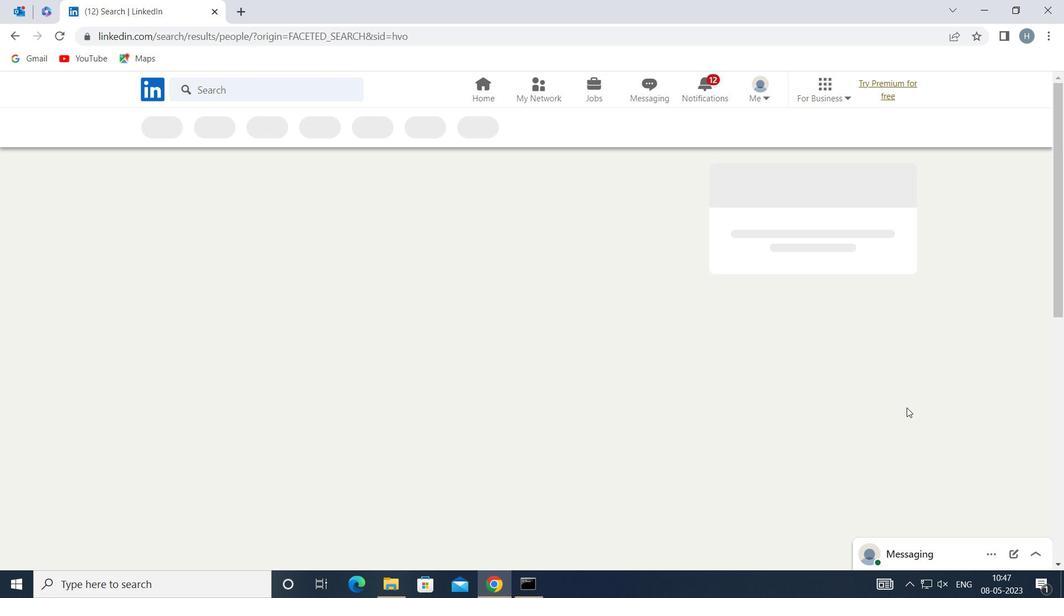 
